 Task: Who was an important figure in the Transavanguardia movement?
Action: Mouse moved to (171, 160)
Screenshot: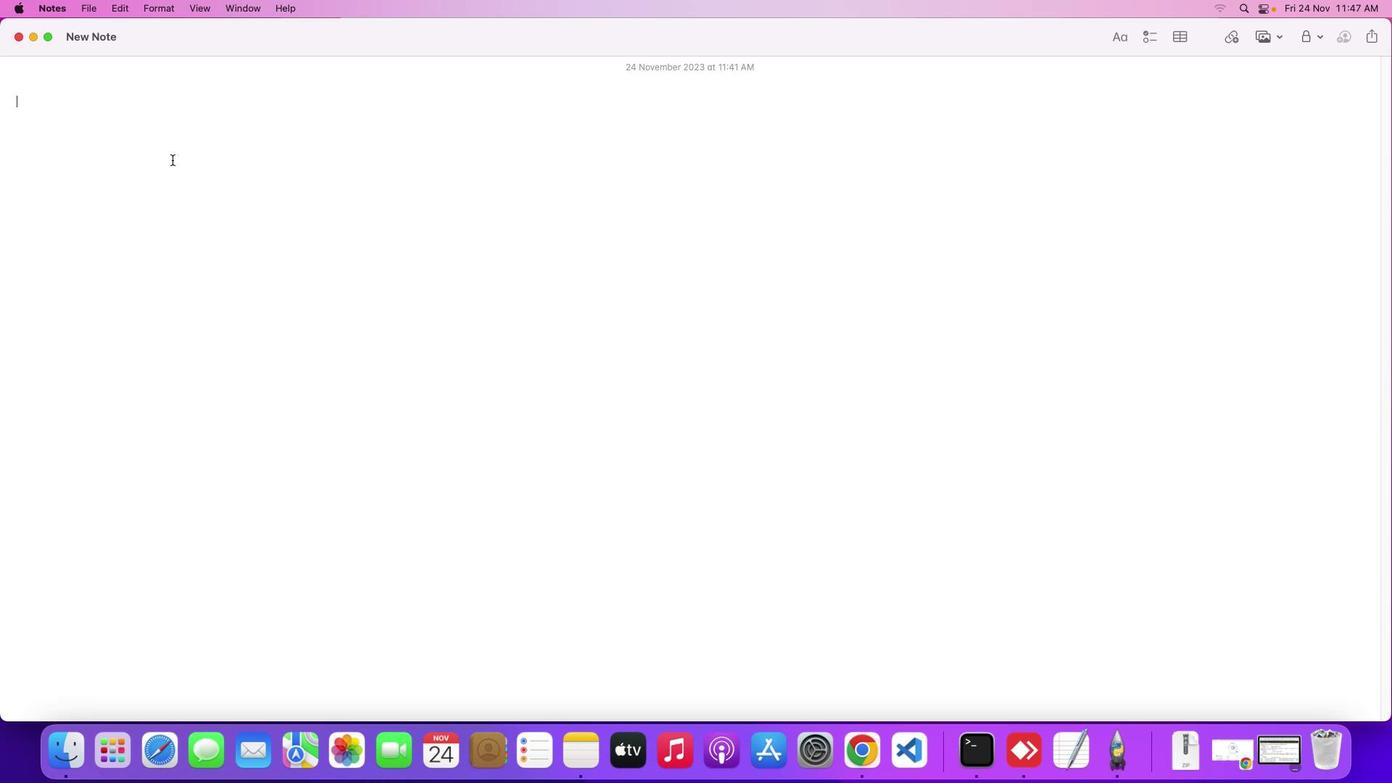
Action: Mouse pressed left at (171, 160)
Screenshot: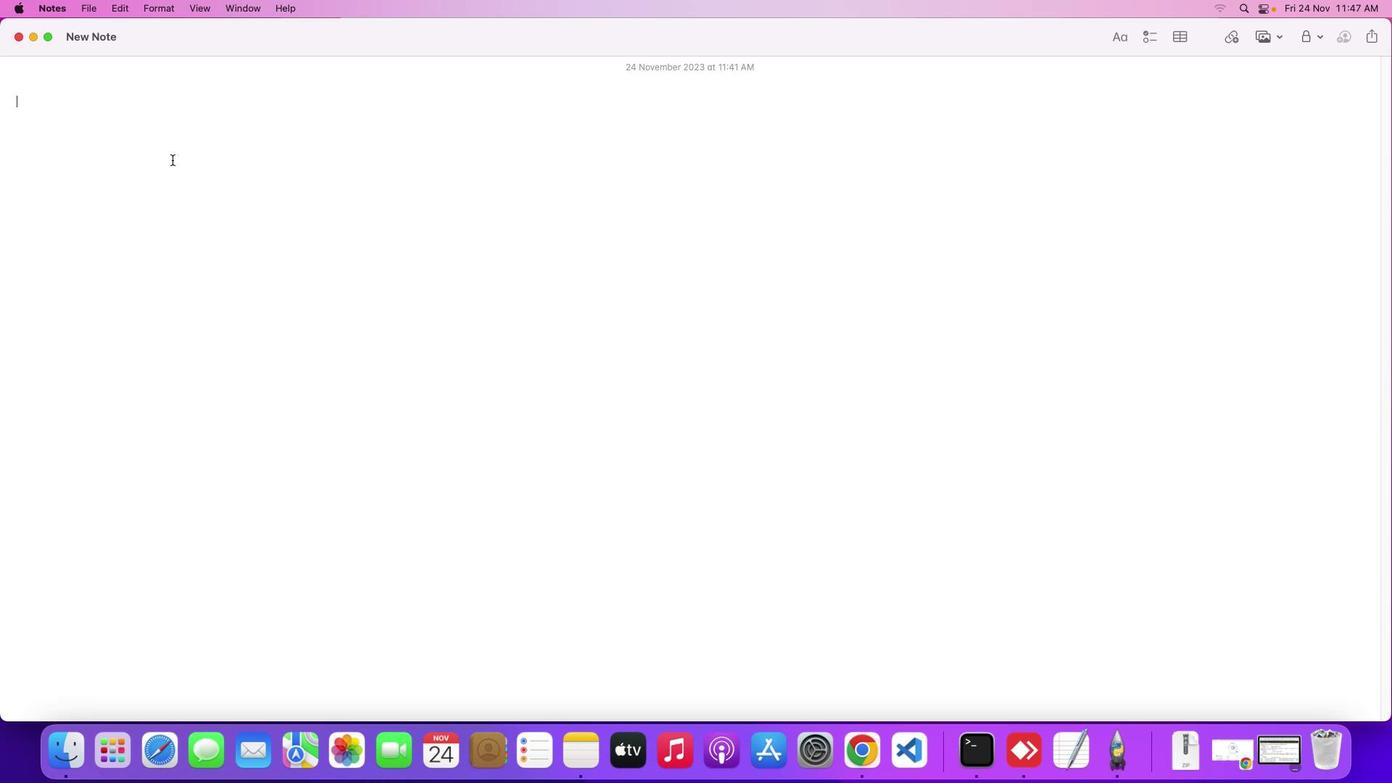 
Action: Mouse moved to (171, 160)
Screenshot: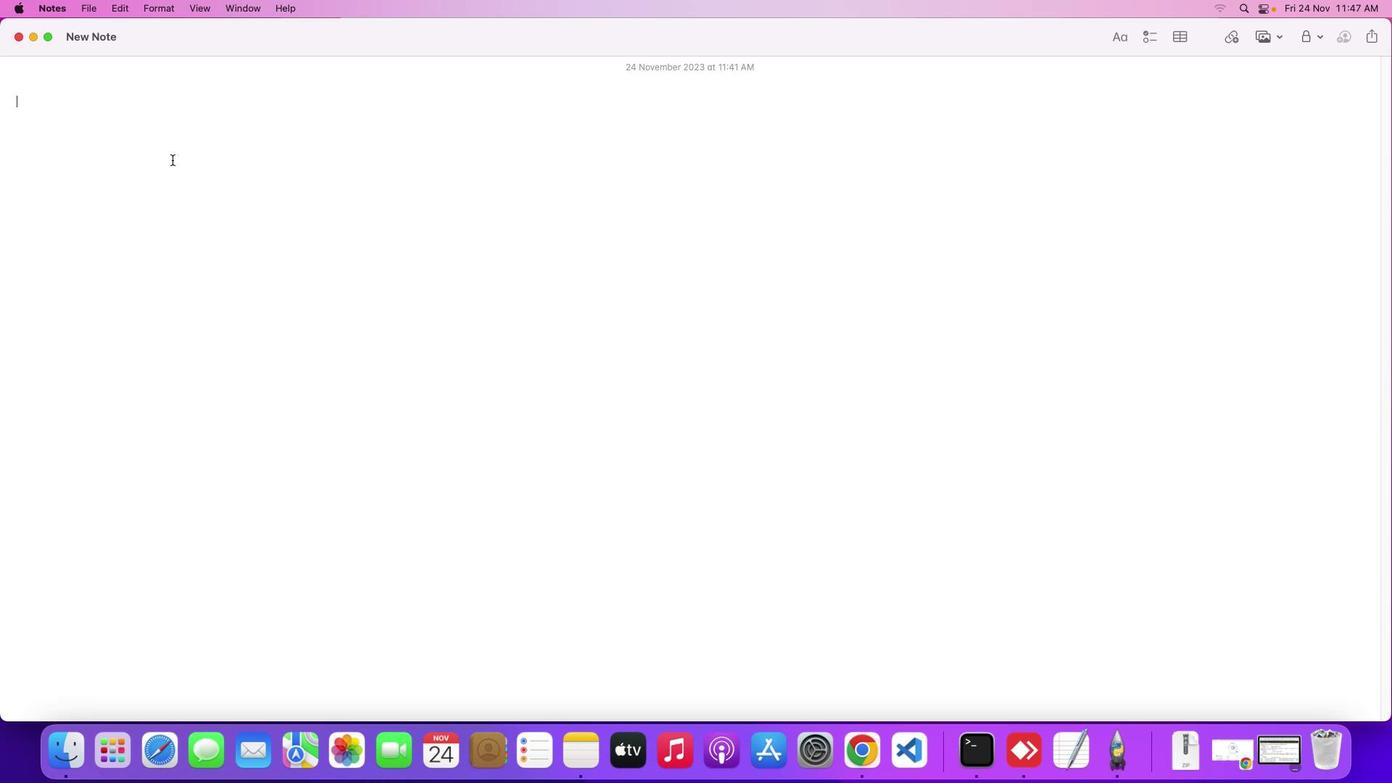 
Action: Key pressed Key.shift
Screenshot: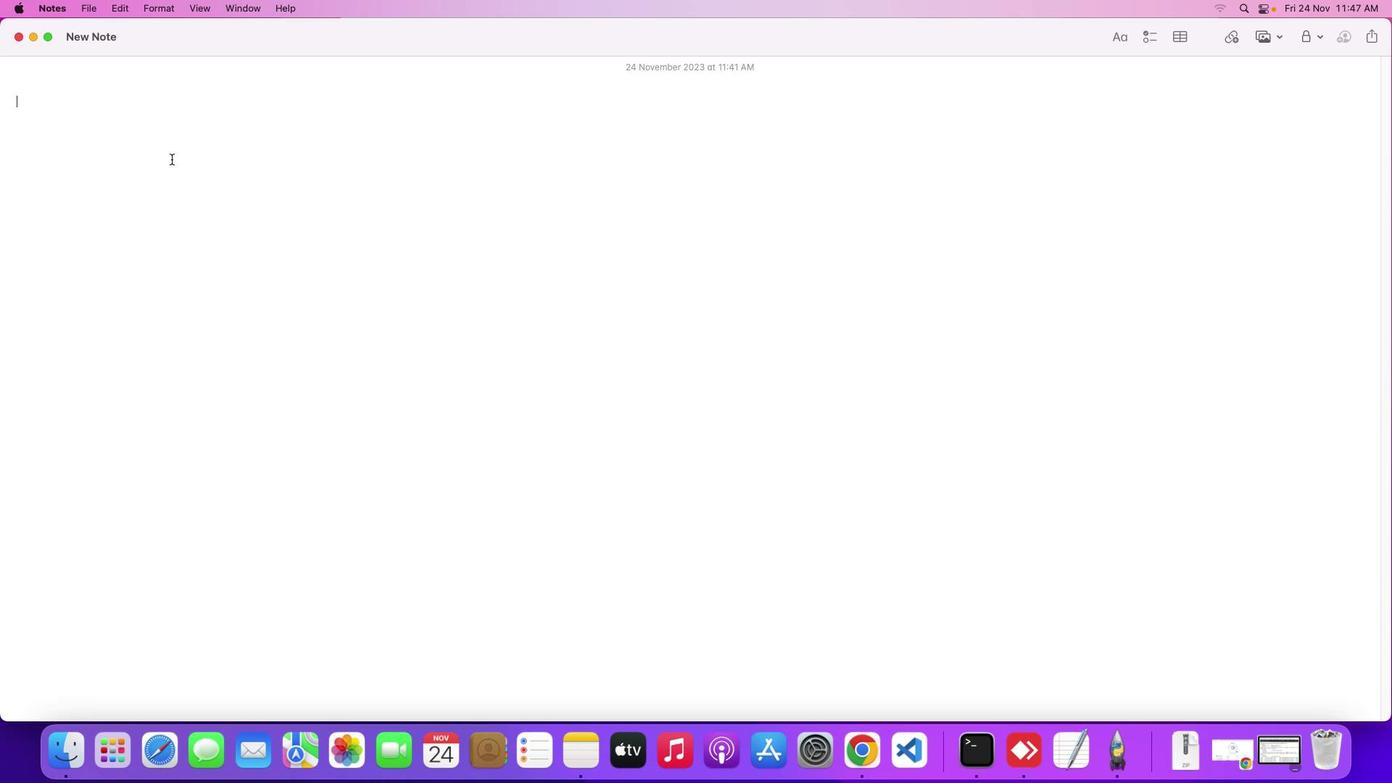 
Action: Mouse moved to (171, 159)
Screenshot: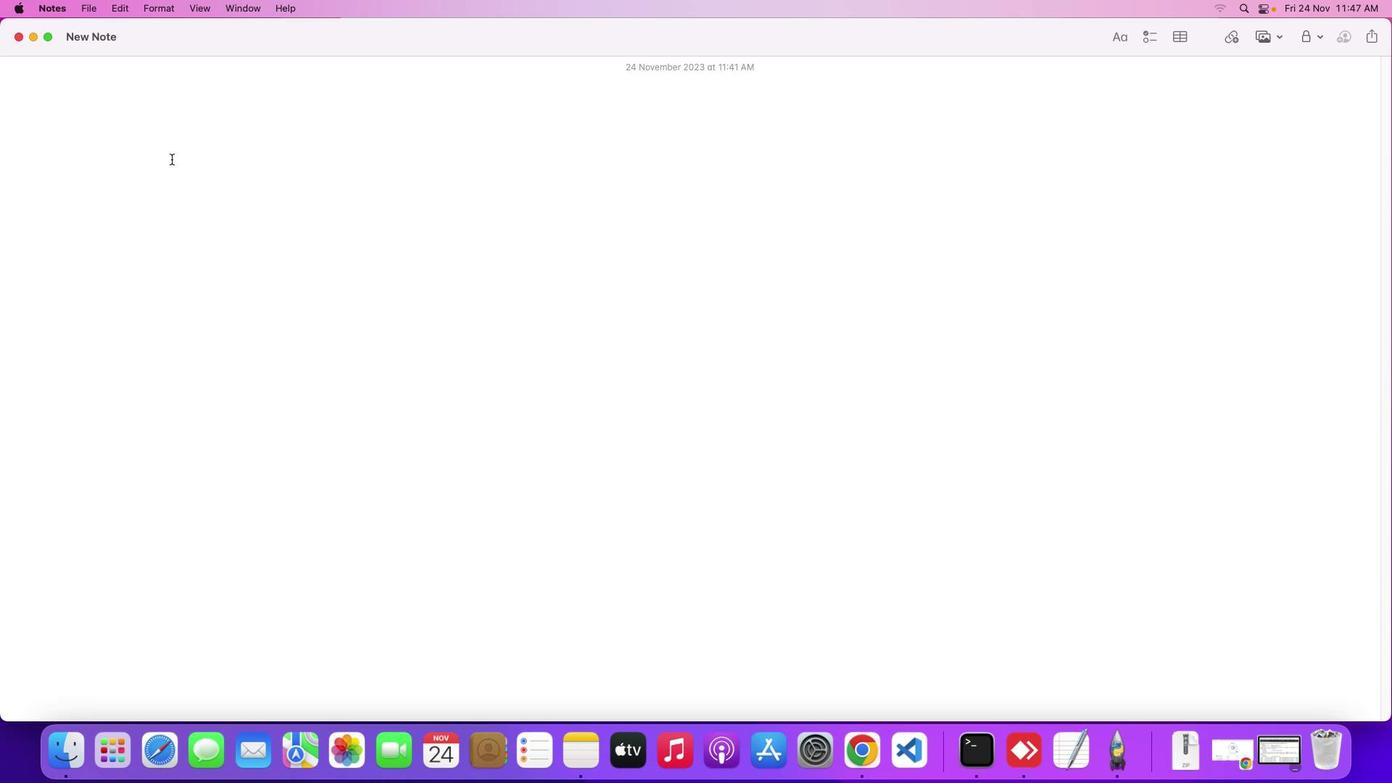 
Action: Key pressed 'W''h''o'Key.space'w''a''s'Key.space'a''n'Key.space'i''m''p''o''r''t''a''n''t'Key.space'f''i''g''u''r''e'Key.space'i''n'Key.space't''h''e'Key.spaceKey.shift'T''r''a''n''s''a''v''a''n''g''u''a''r''d''i''a'Key.space'm''o''v''e''m''e''n''t'Key.shift_r'?'Key.enter
Screenshot: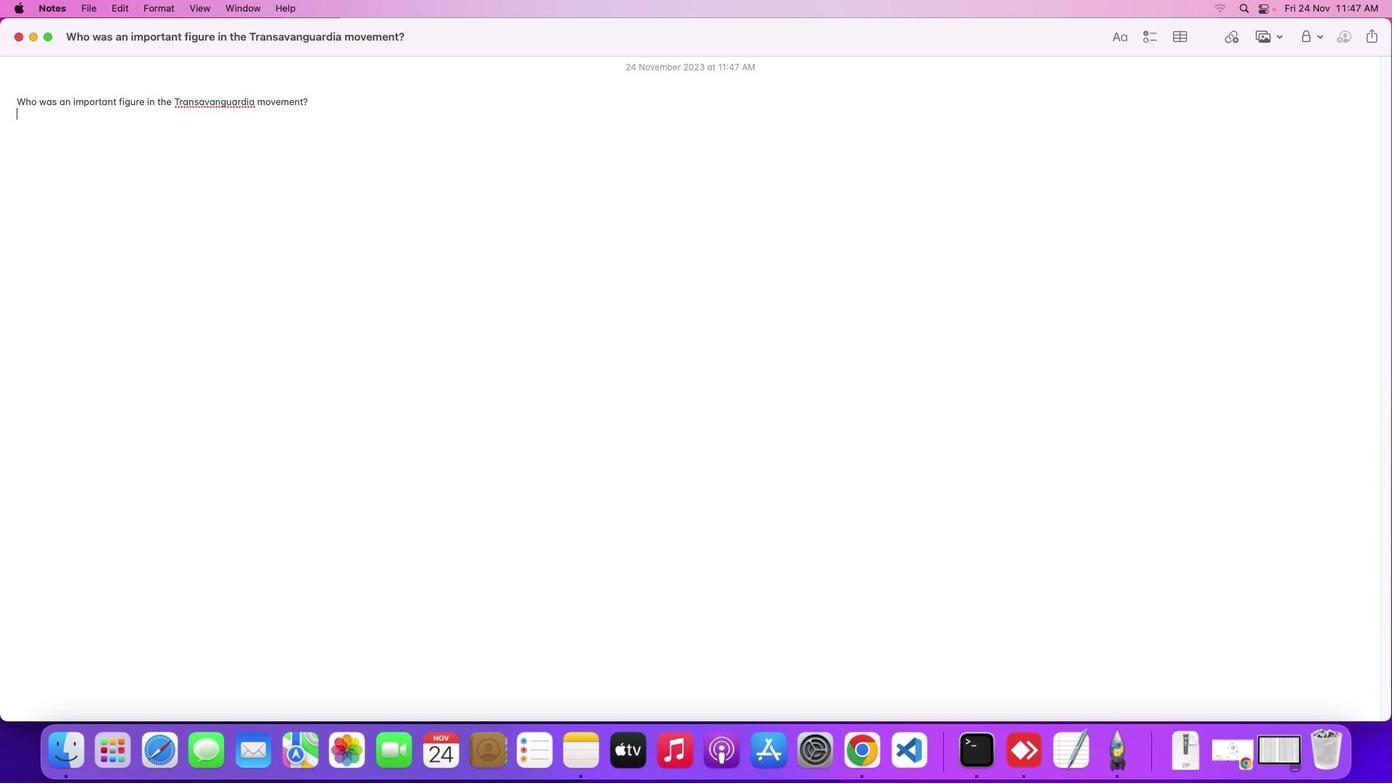 
Action: Mouse moved to (1230, 751)
Screenshot: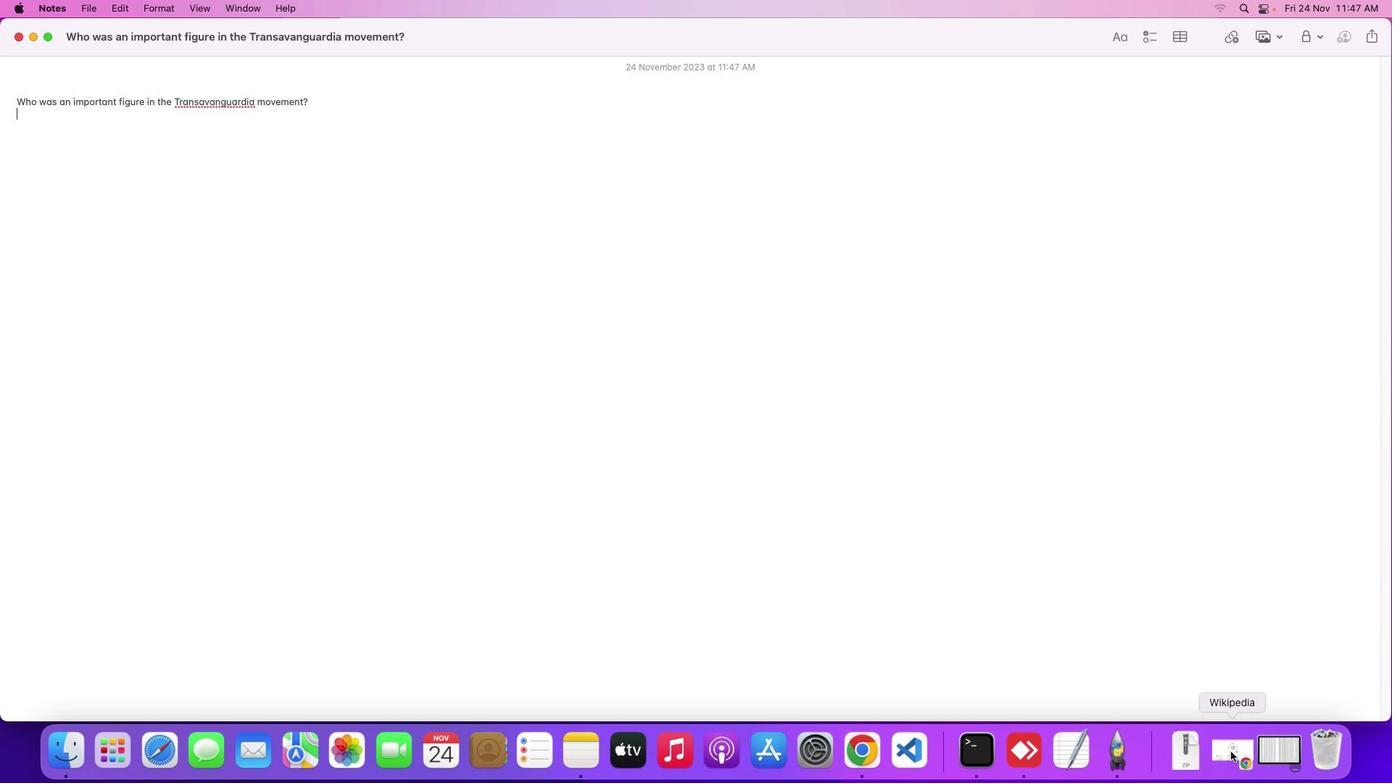 
Action: Mouse pressed left at (1230, 751)
Screenshot: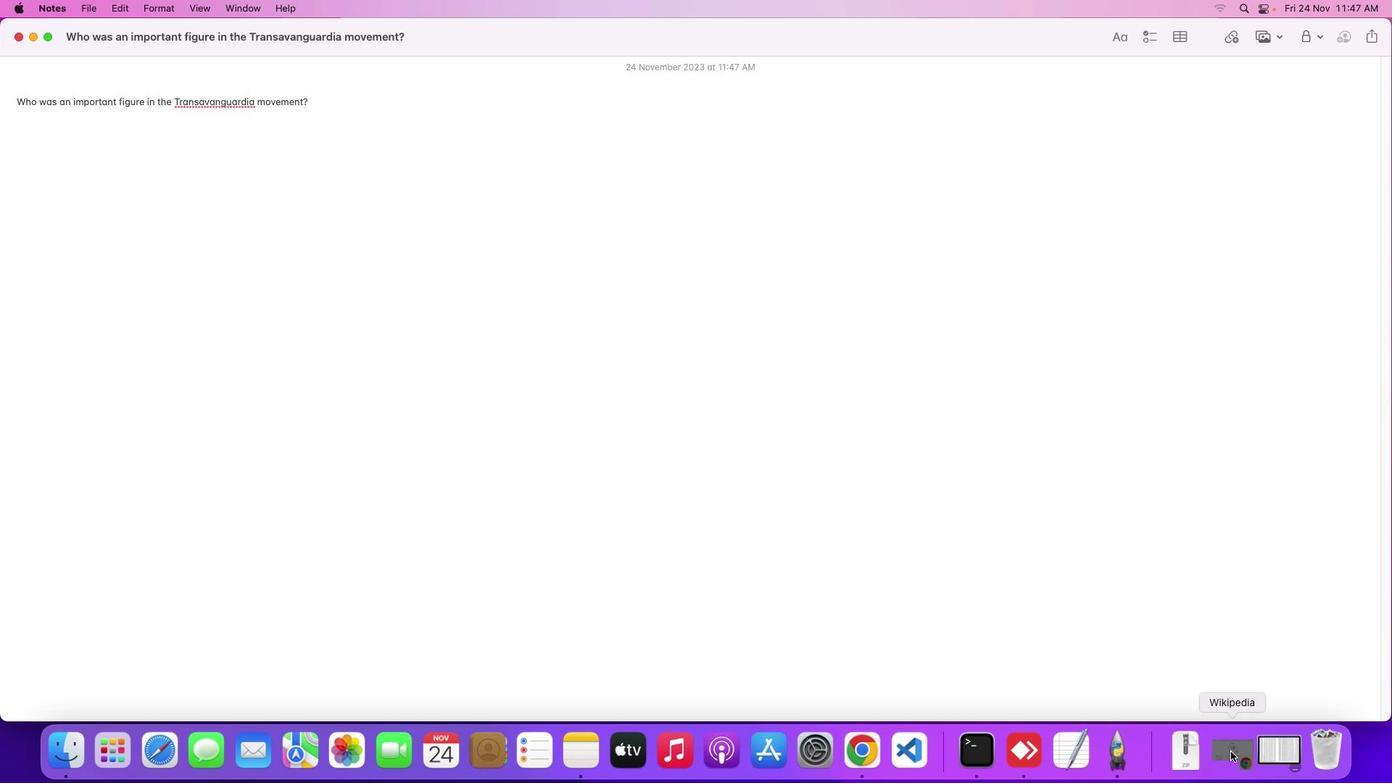 
Action: Mouse moved to (555, 437)
Screenshot: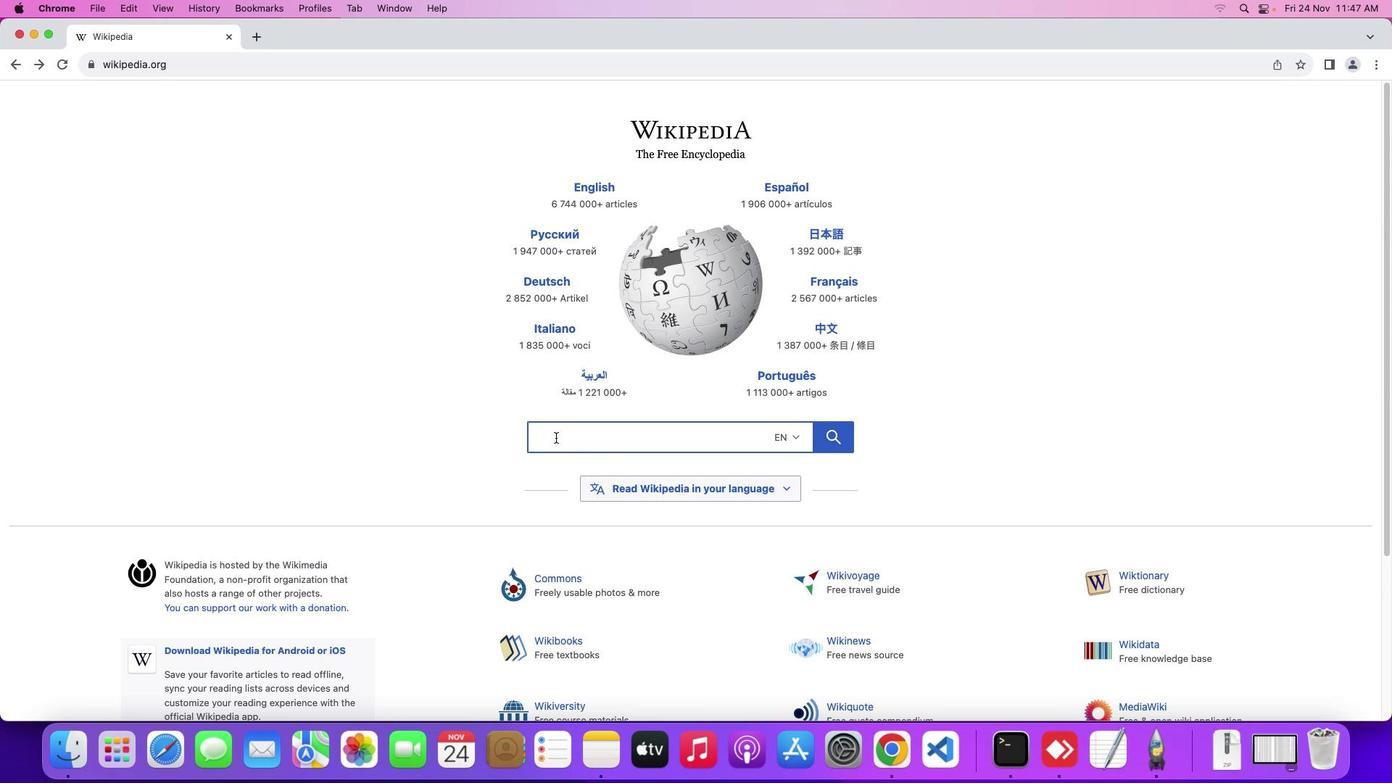 
Action: Mouse pressed left at (555, 437)
Screenshot: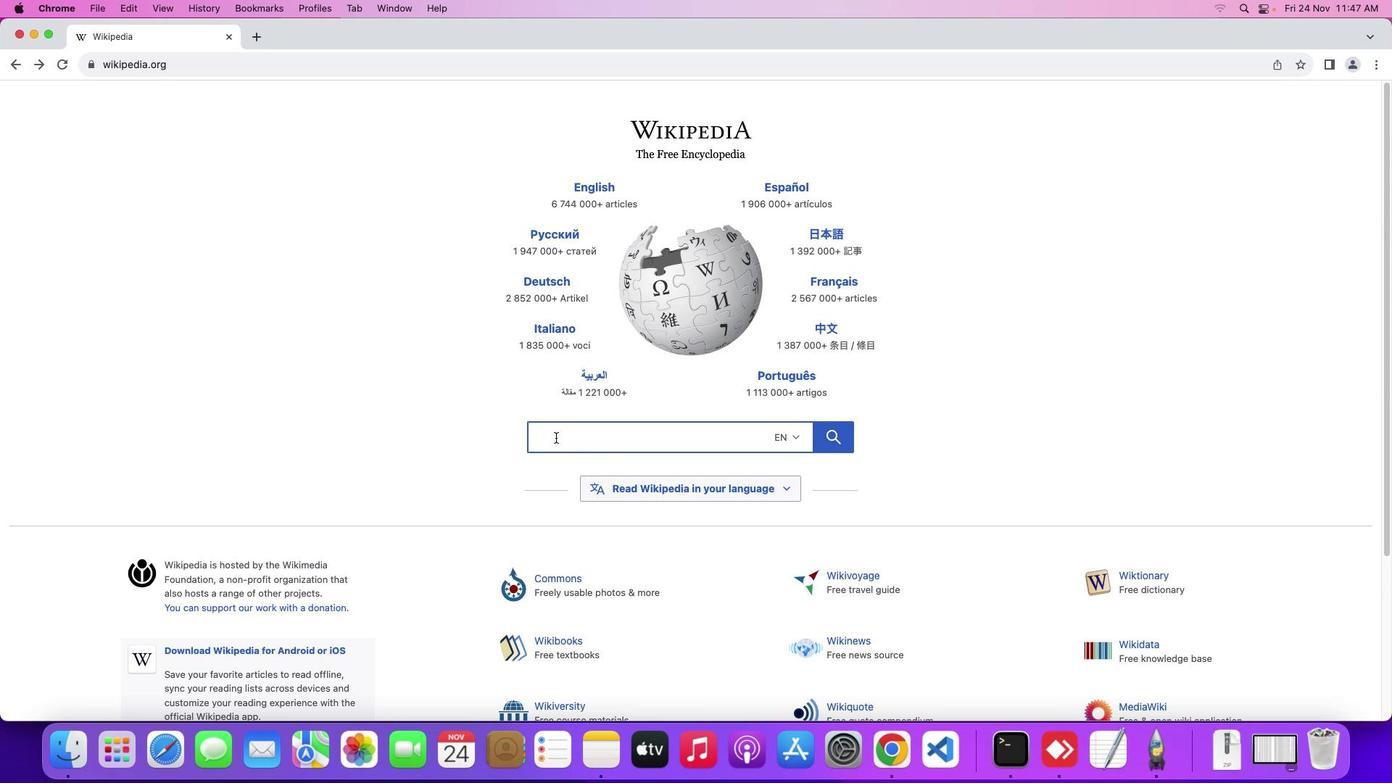 
Action: Mouse moved to (556, 437)
Screenshot: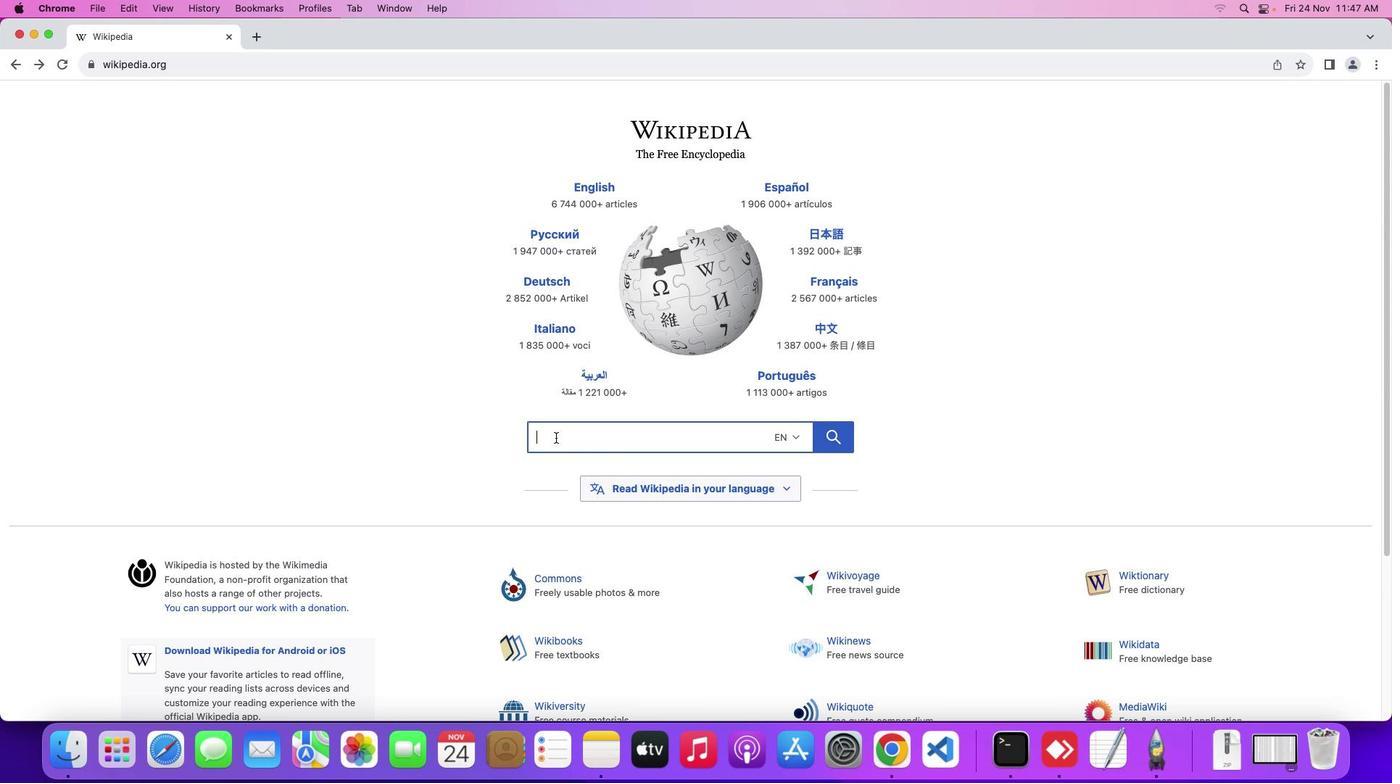 
Action: Key pressed Key.shift'T''r''a''n''s''a''v''a''n''g''u''a''r''d''i''a'Key.enterKey.enter
Screenshot: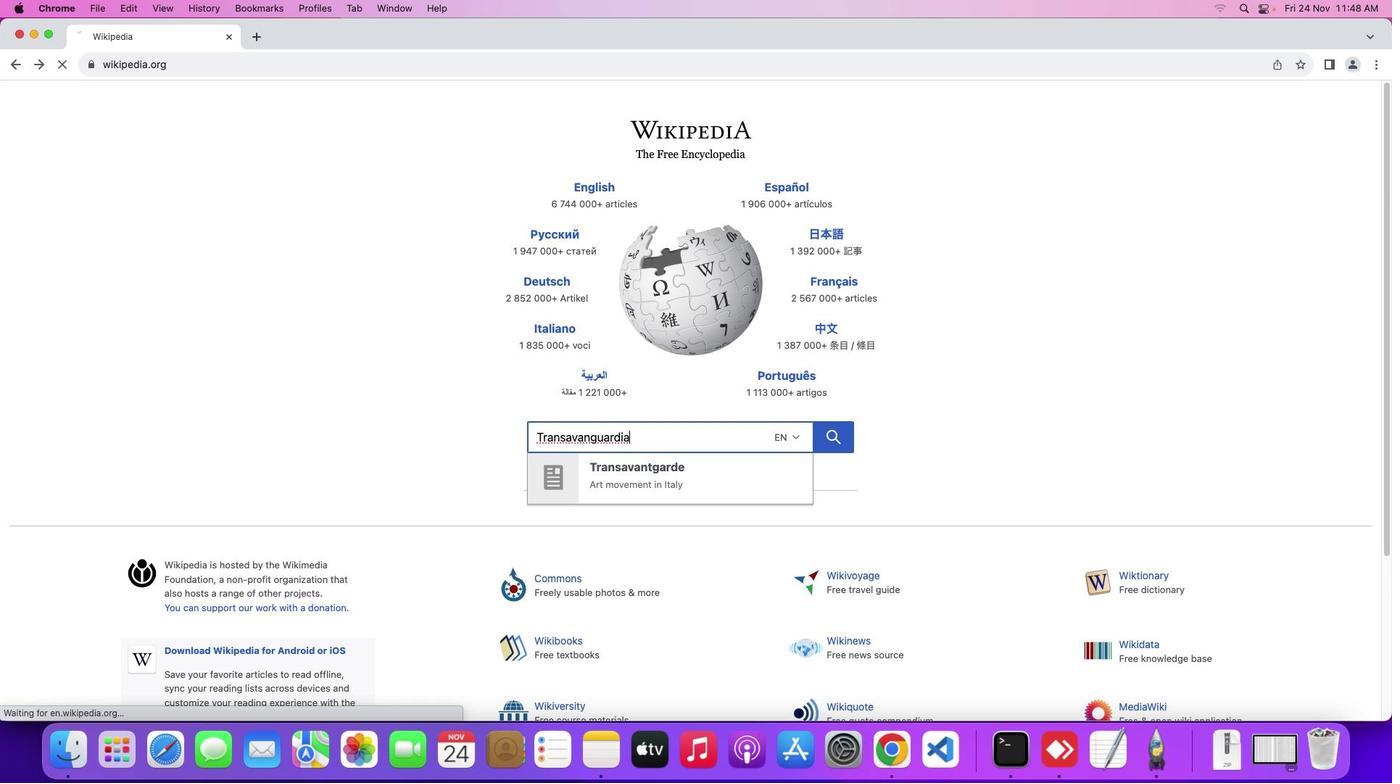 
Action: Mouse moved to (654, 470)
Screenshot: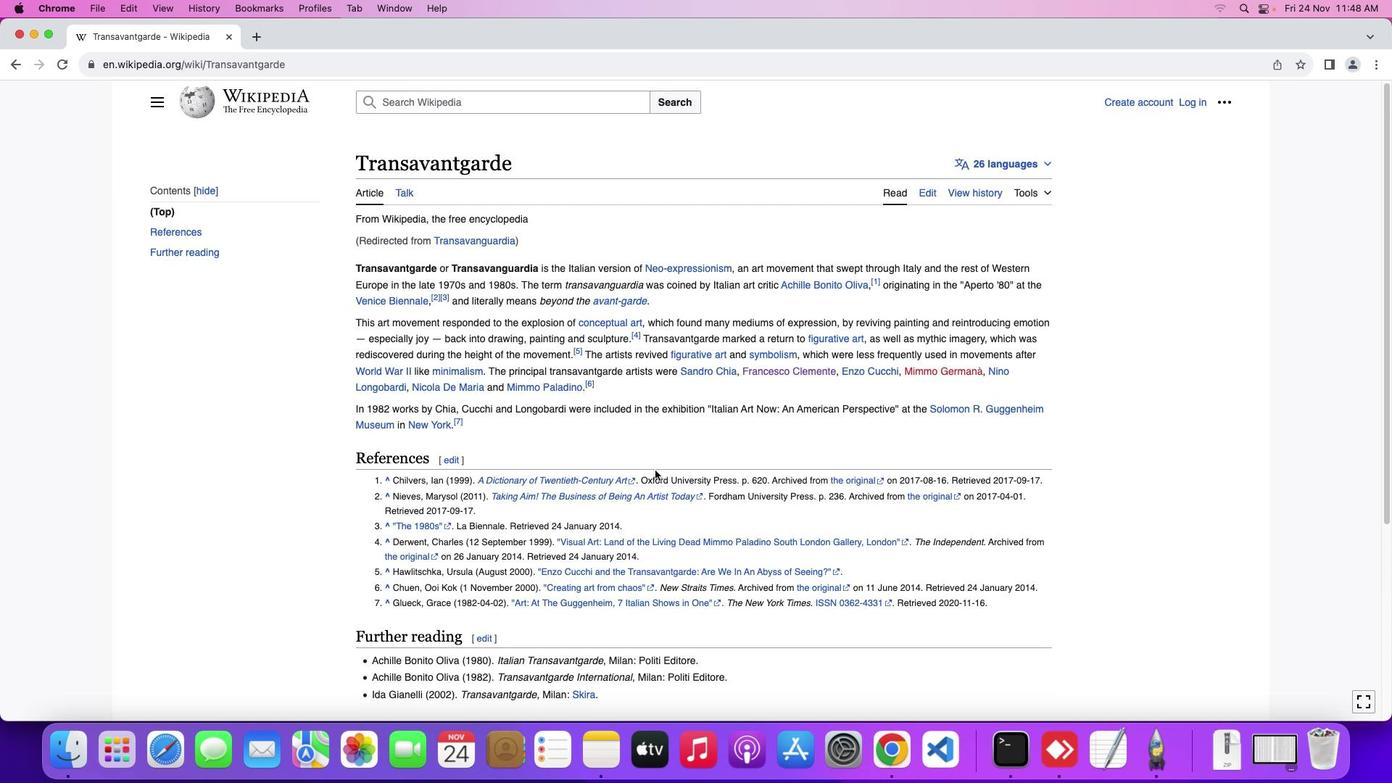 
Action: Mouse scrolled (654, 470) with delta (0, 0)
Screenshot: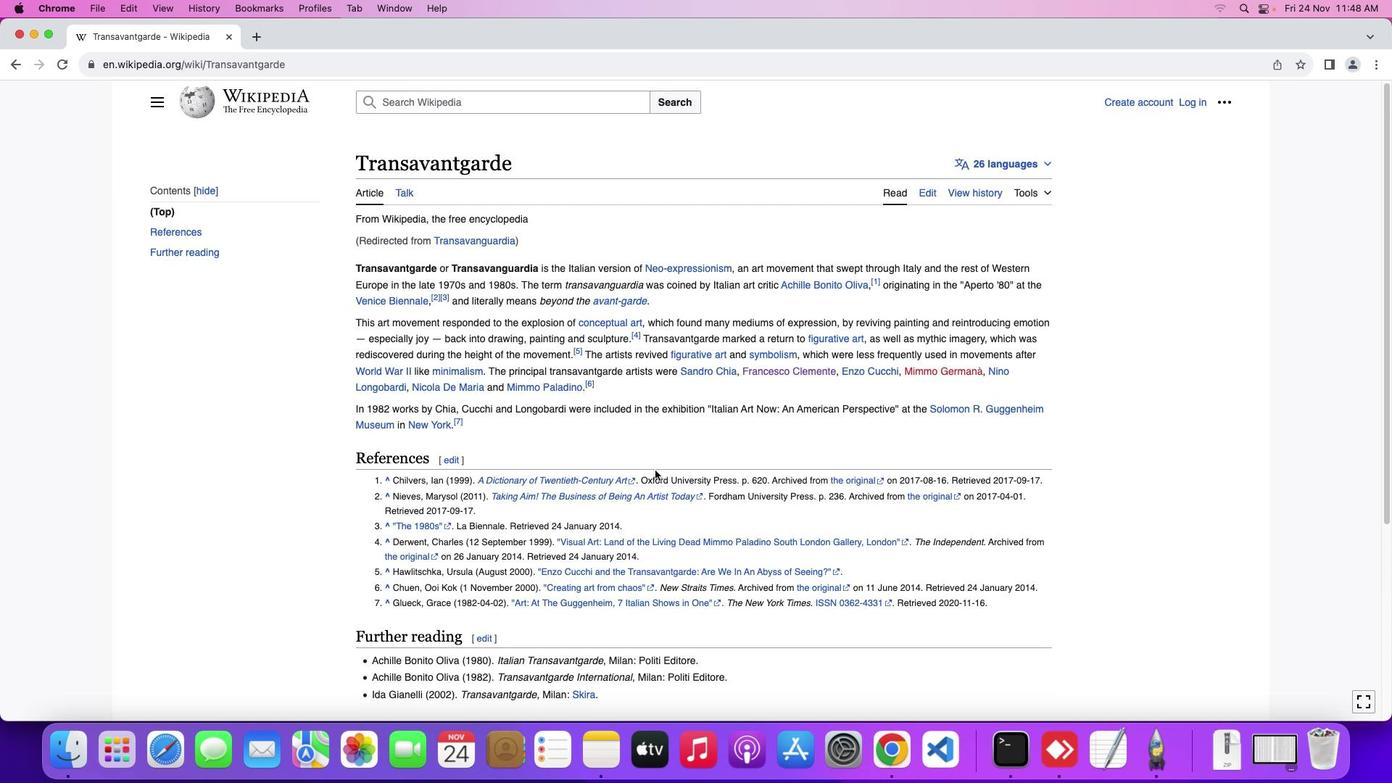 
Action: Mouse moved to (654, 469)
Screenshot: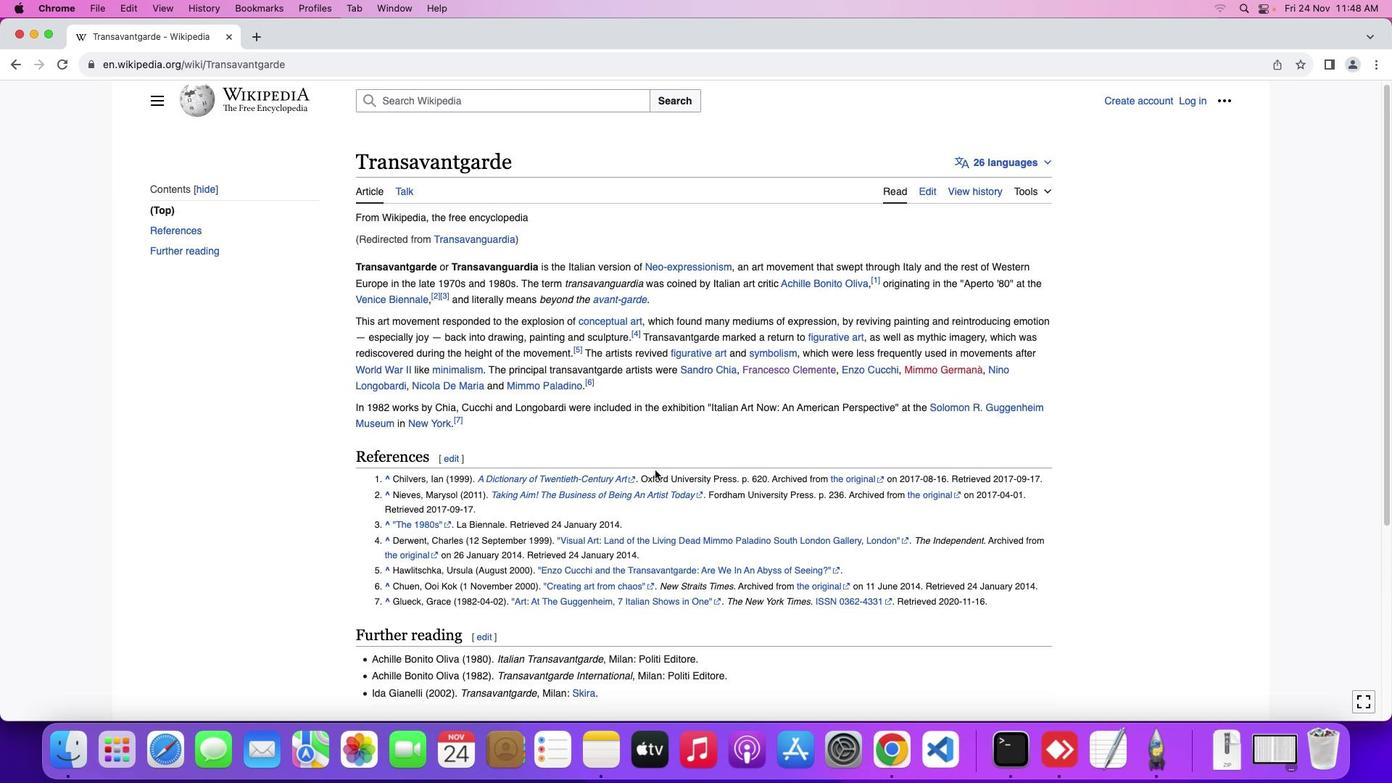 
Action: Mouse scrolled (654, 469) with delta (0, 0)
Screenshot: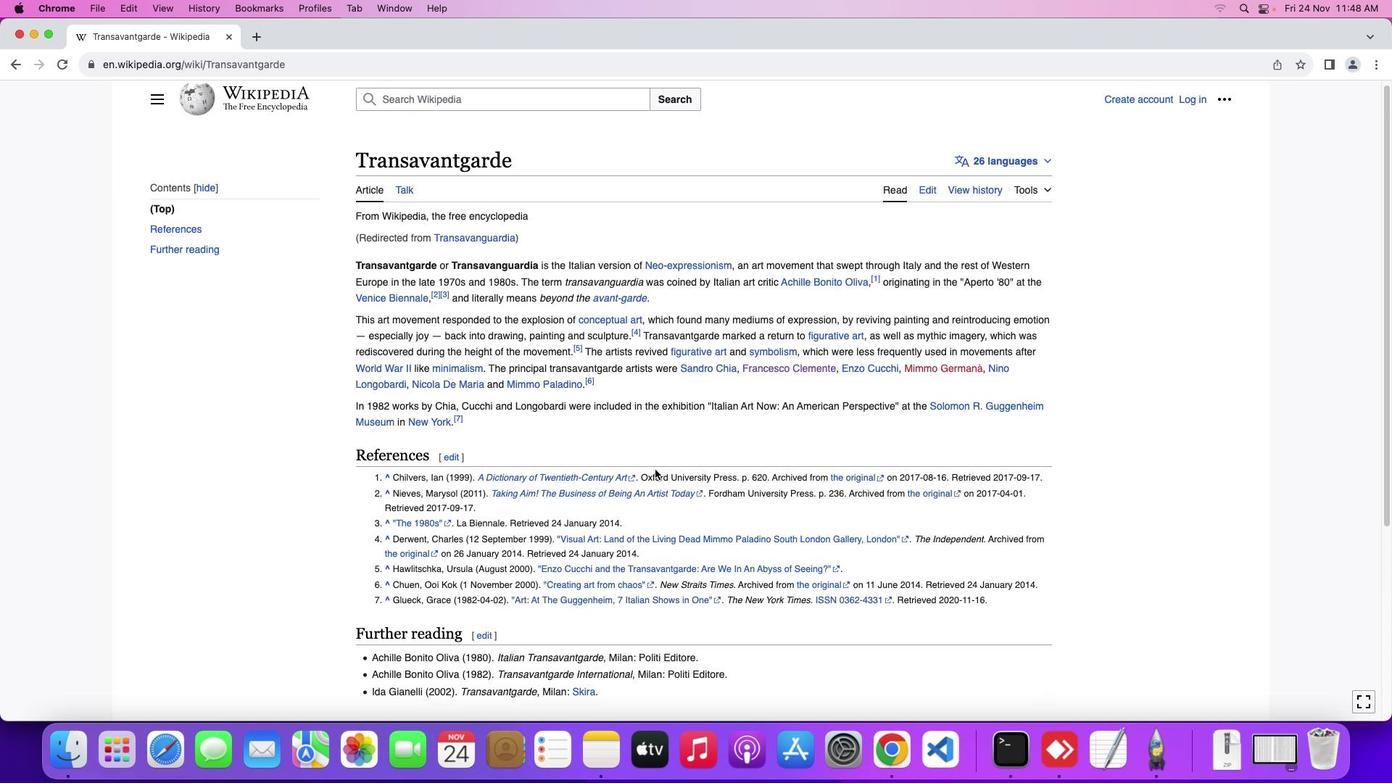 
Action: Mouse moved to (654, 469)
Screenshot: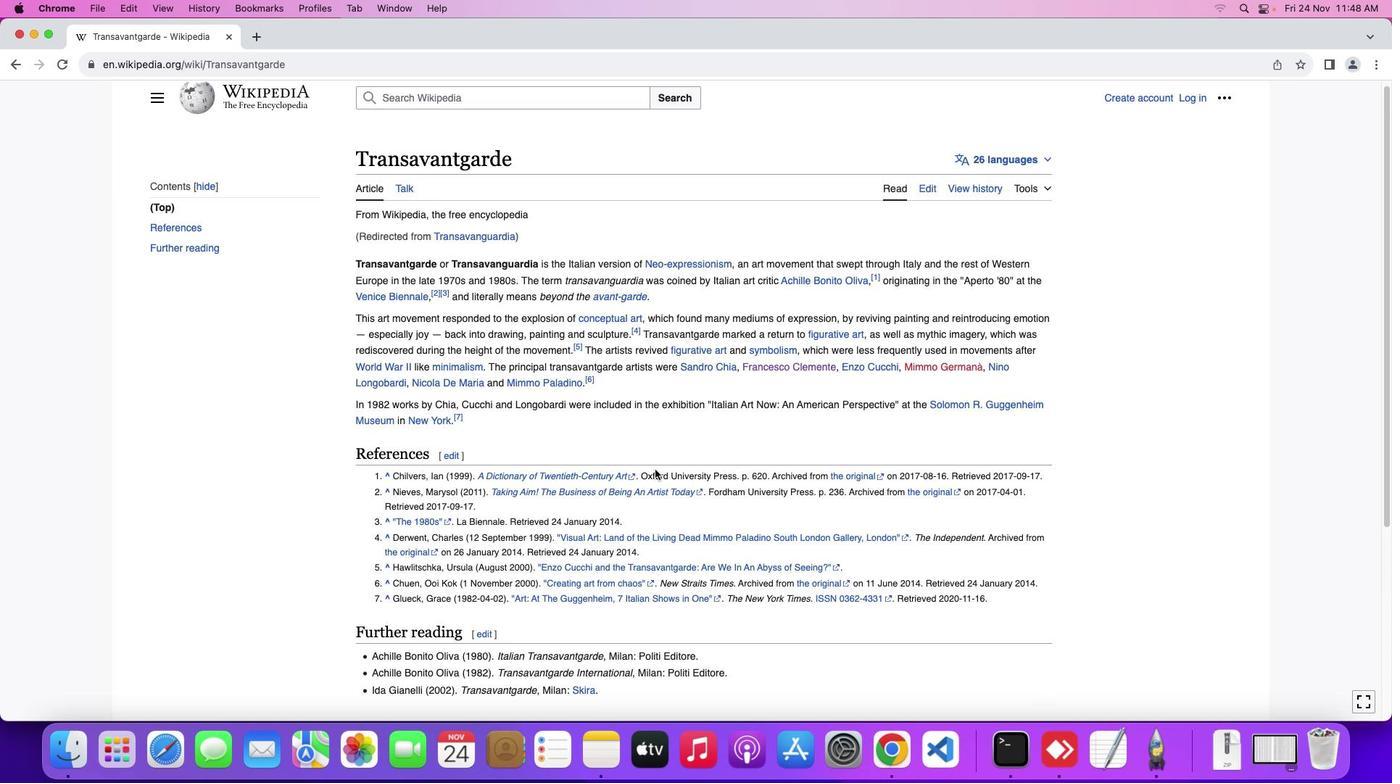 
Action: Mouse scrolled (654, 469) with delta (0, 0)
Screenshot: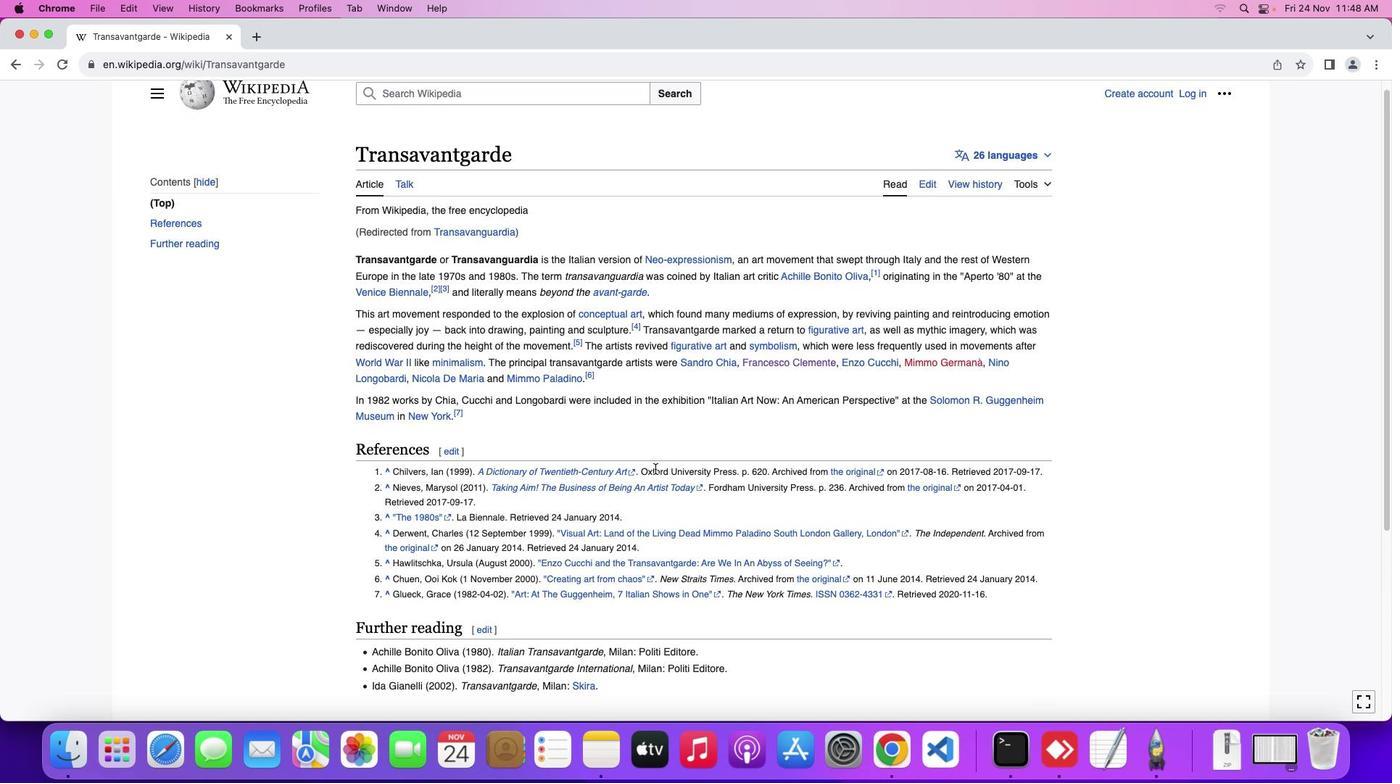 
Action: Mouse moved to (654, 469)
Screenshot: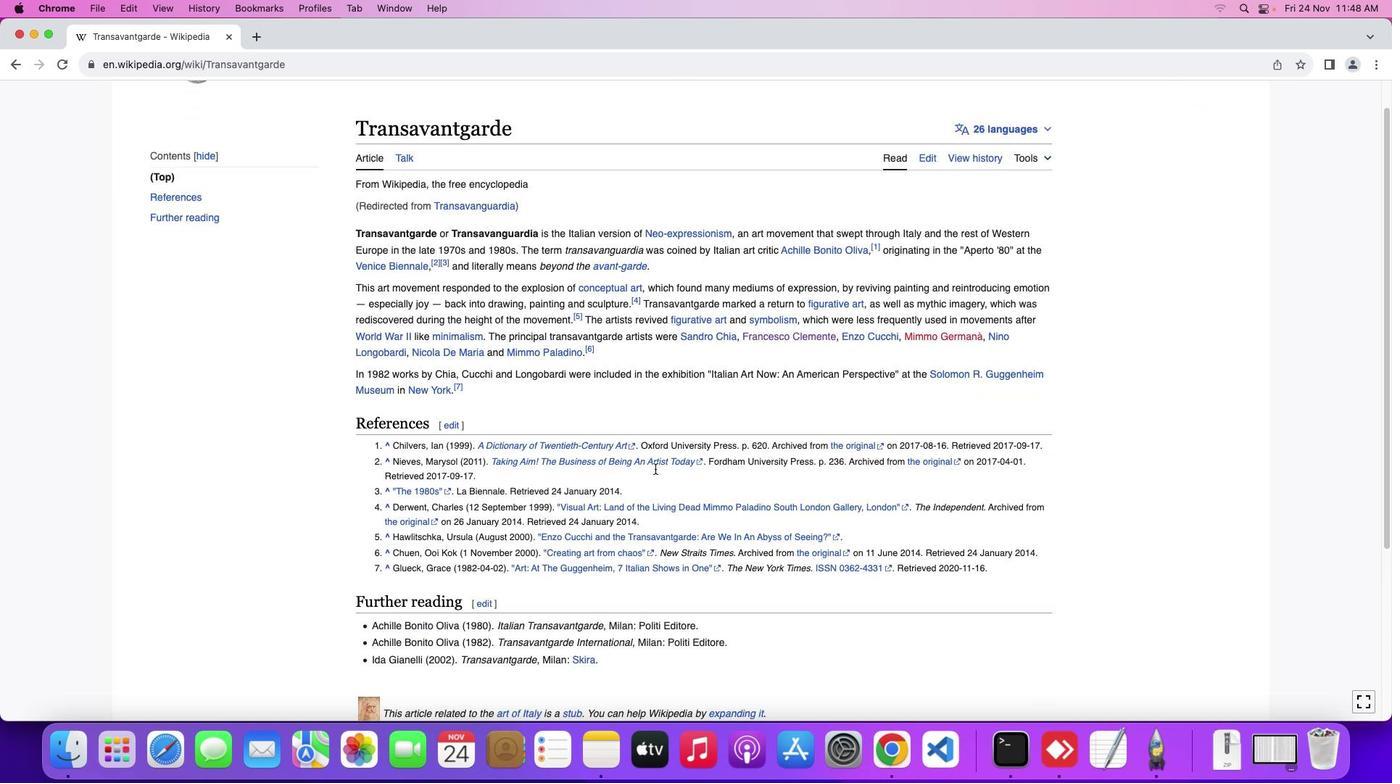 
Action: Mouse scrolled (654, 469) with delta (0, 0)
Screenshot: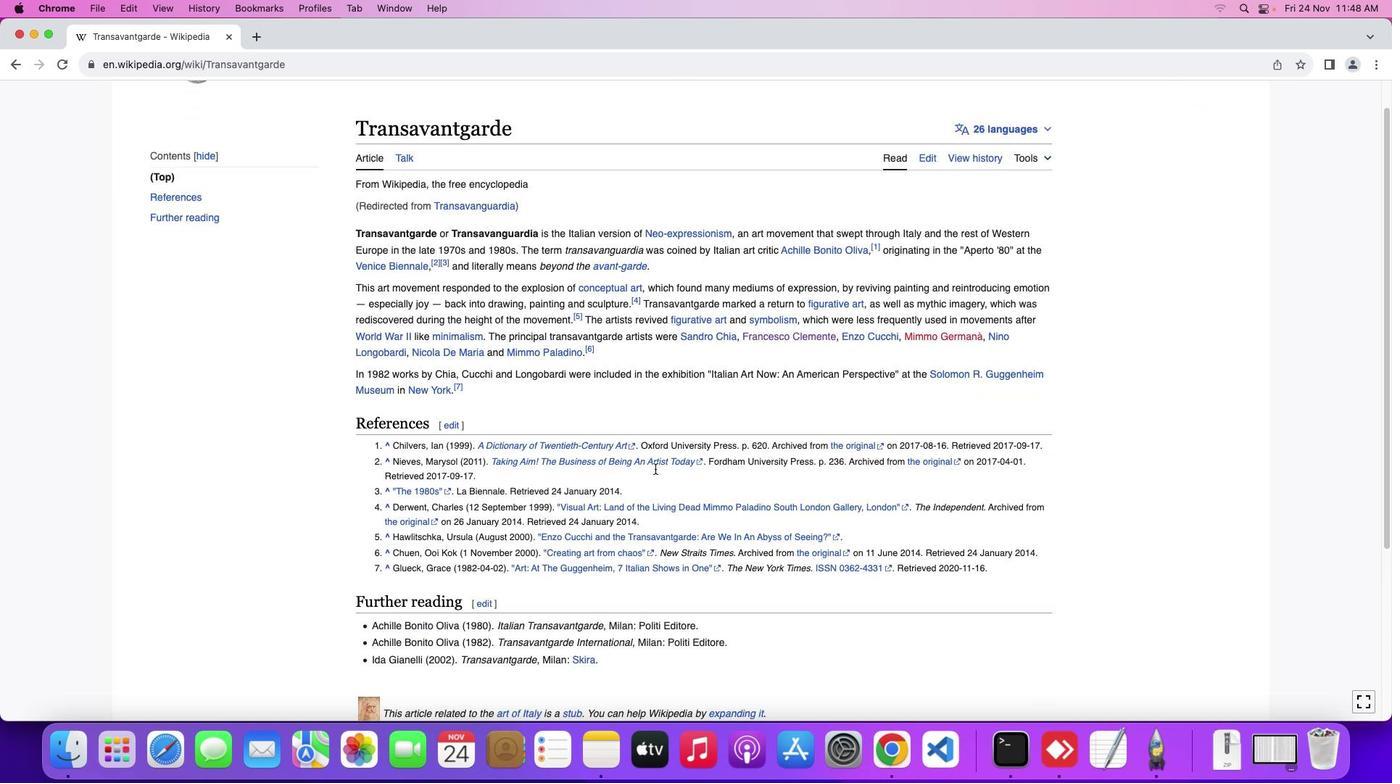 
Action: Mouse moved to (655, 469)
Screenshot: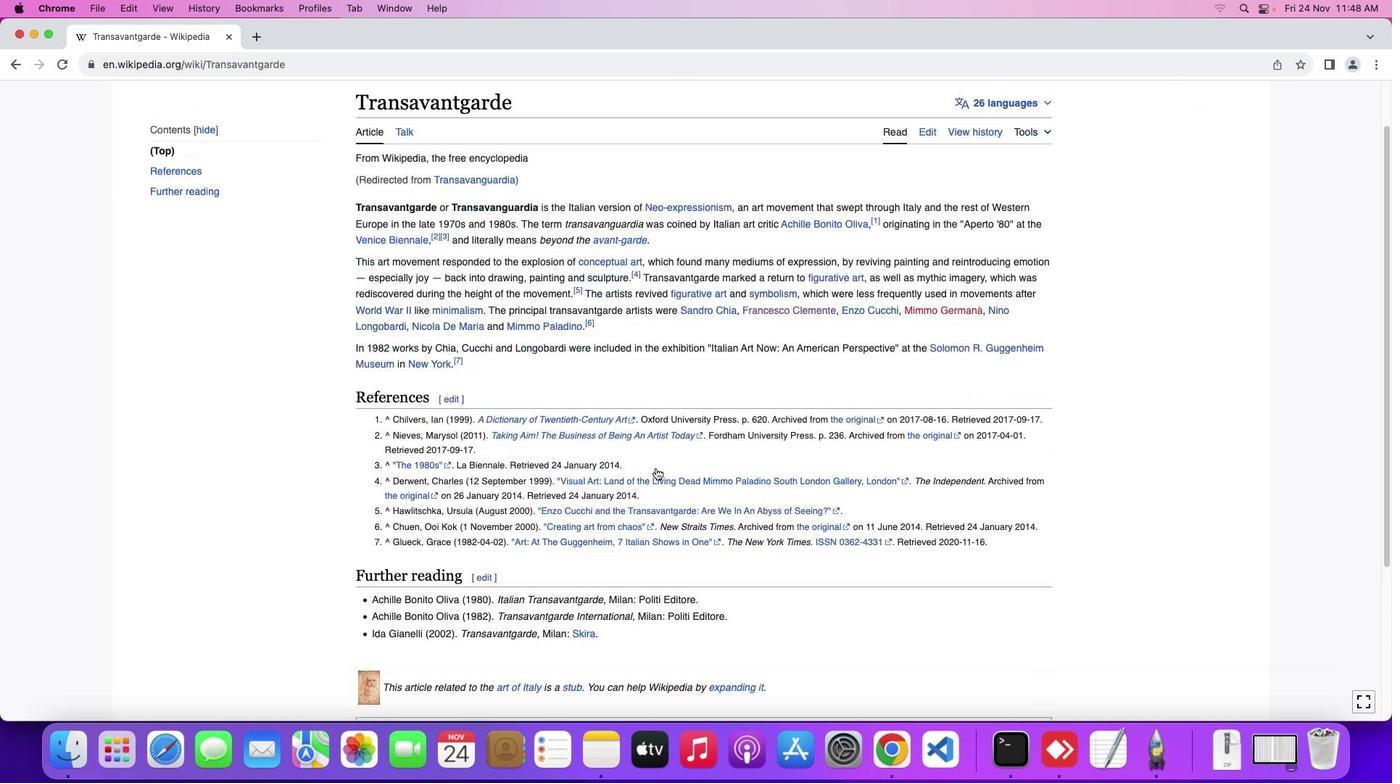 
Action: Mouse scrolled (655, 469) with delta (0, -1)
Screenshot: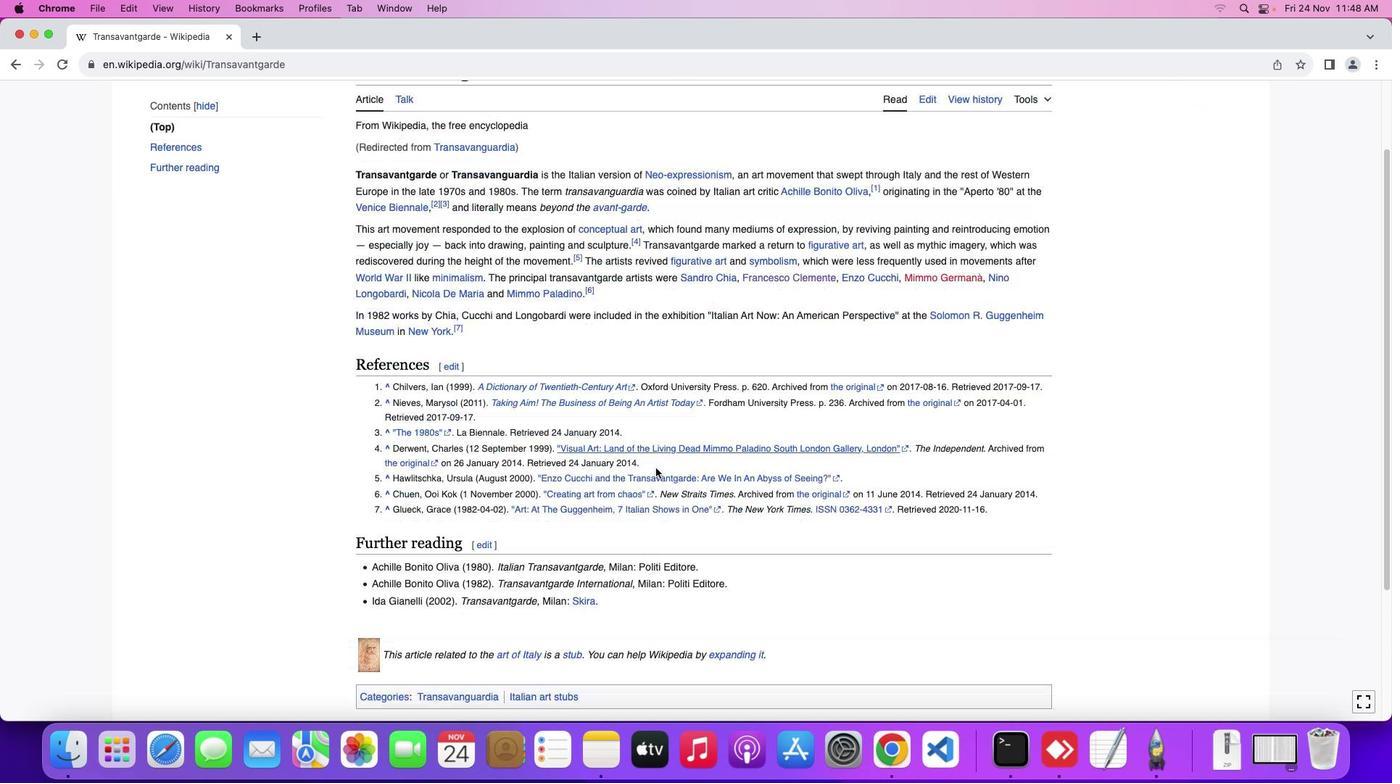 
Action: Mouse moved to (675, 485)
Screenshot: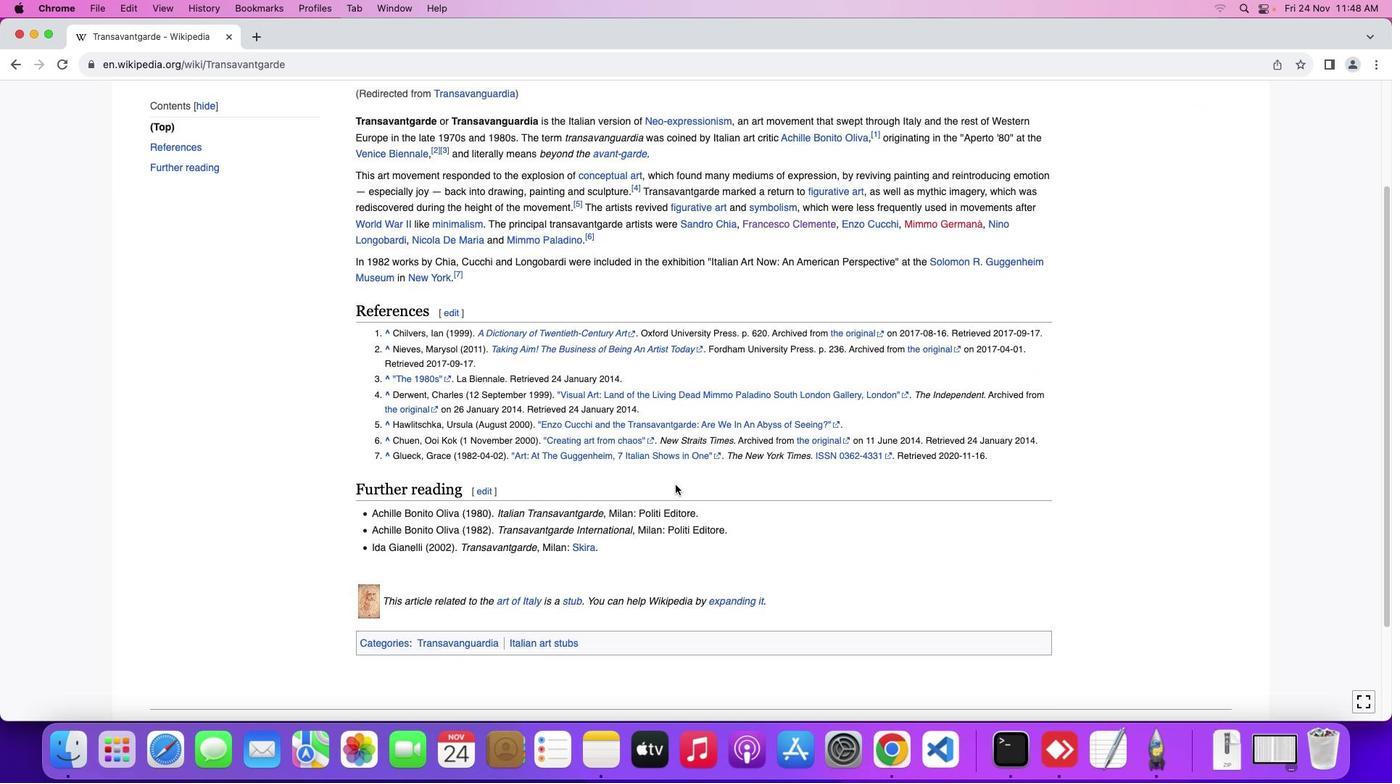 
Action: Mouse scrolled (675, 485) with delta (0, 0)
Screenshot: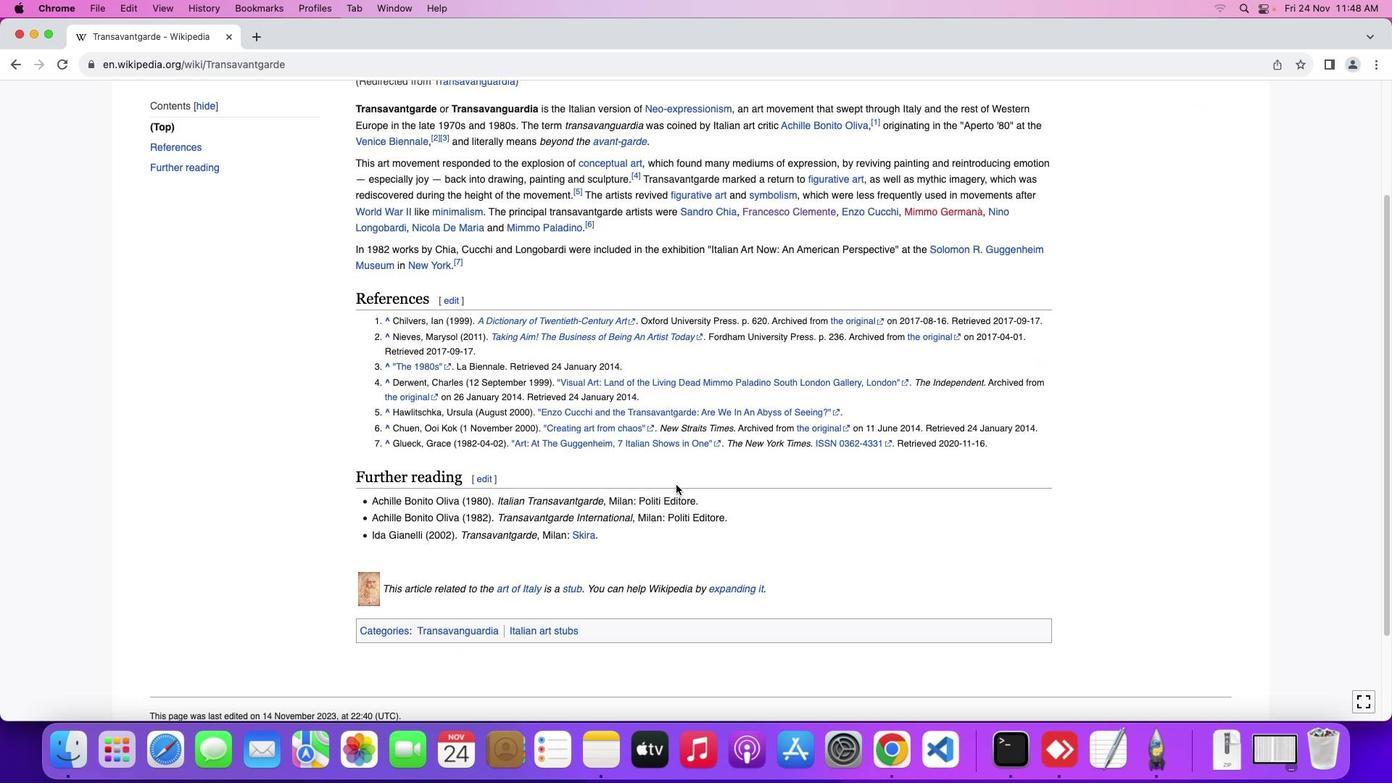 
Action: Mouse moved to (675, 485)
Screenshot: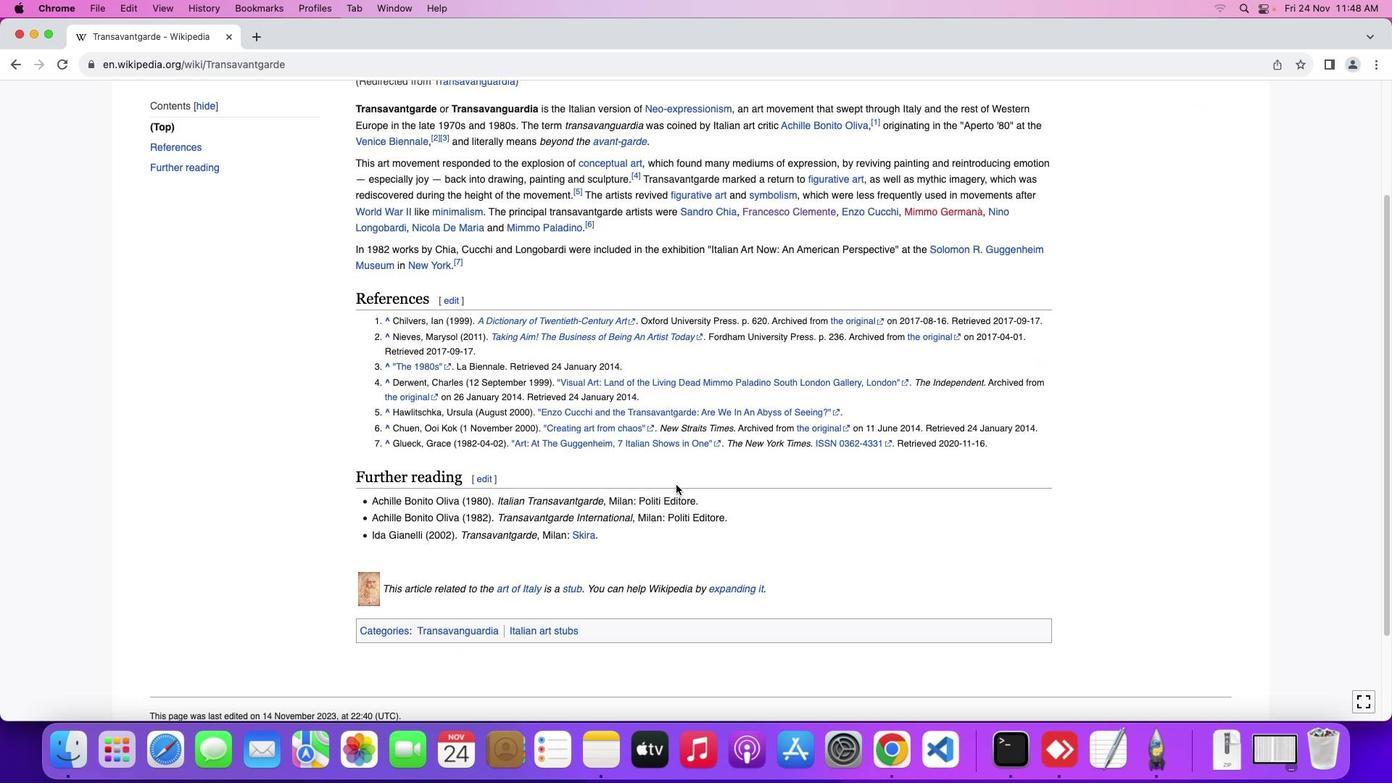 
Action: Mouse scrolled (675, 485) with delta (0, 0)
Screenshot: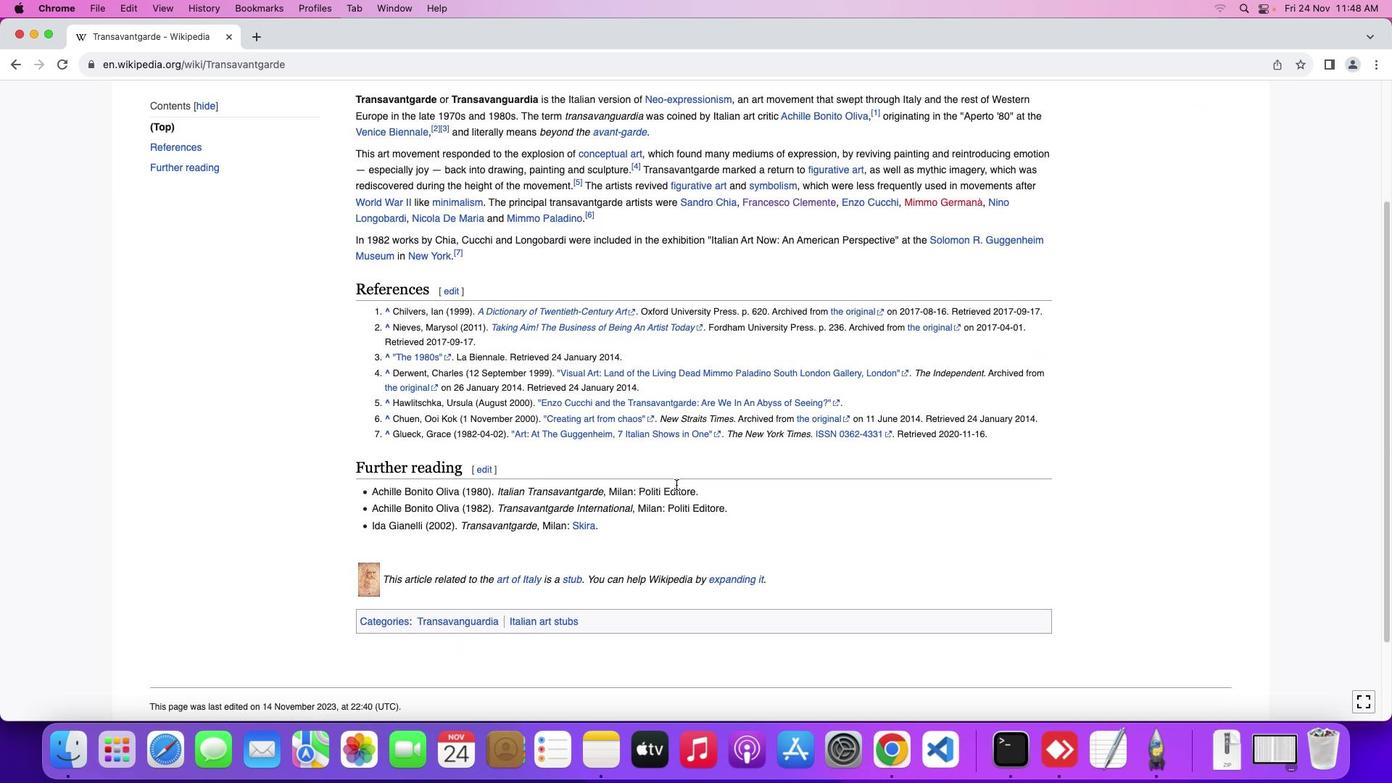 
Action: Mouse scrolled (675, 485) with delta (0, -1)
Screenshot: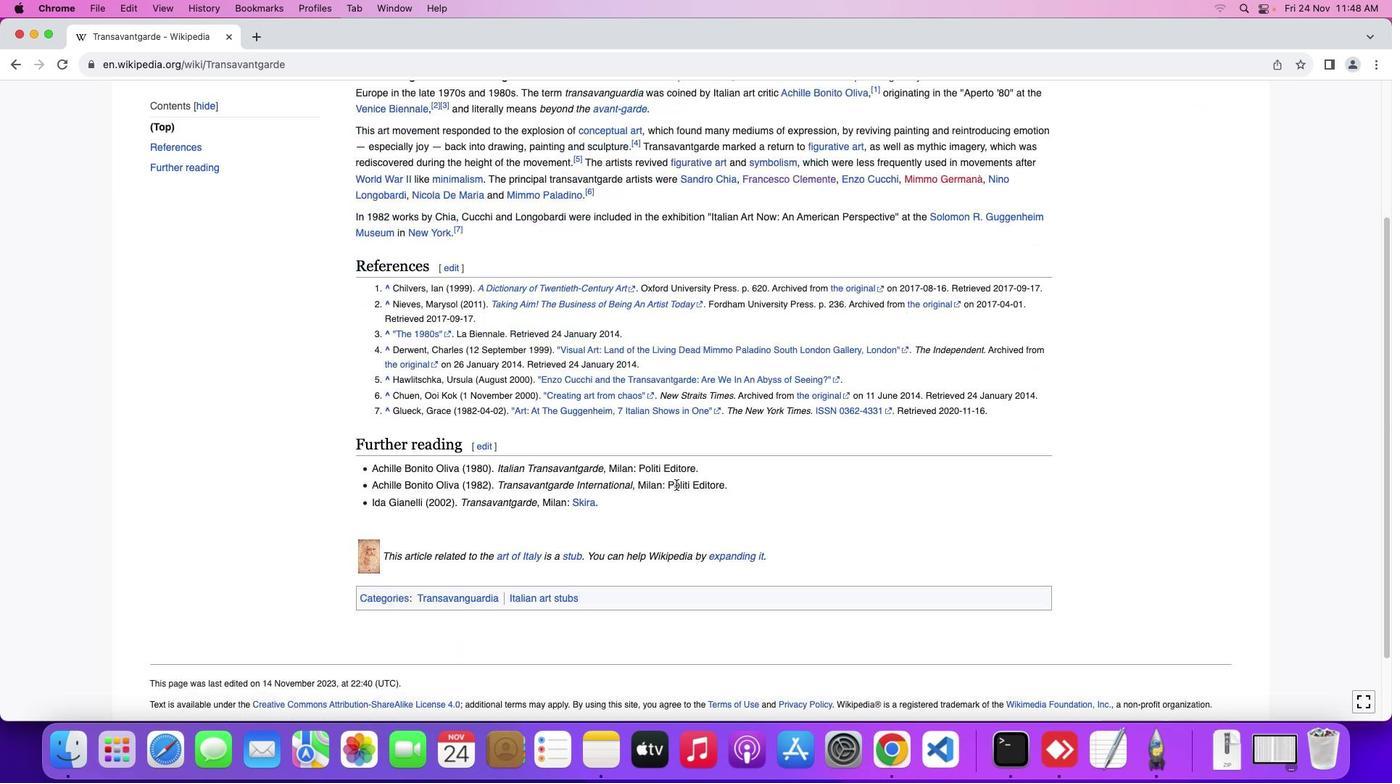 
Action: Mouse moved to (675, 485)
Screenshot: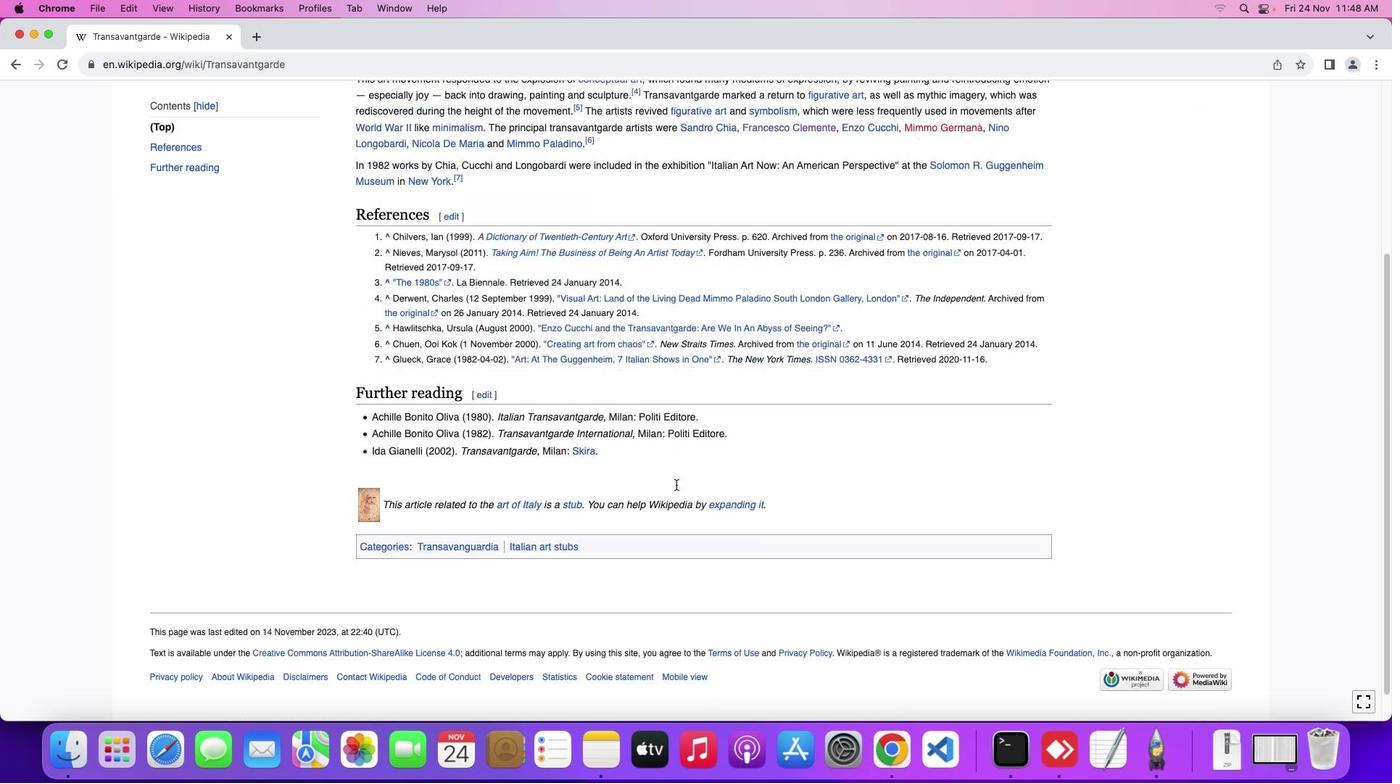 
Action: Mouse scrolled (675, 485) with delta (0, -2)
Screenshot: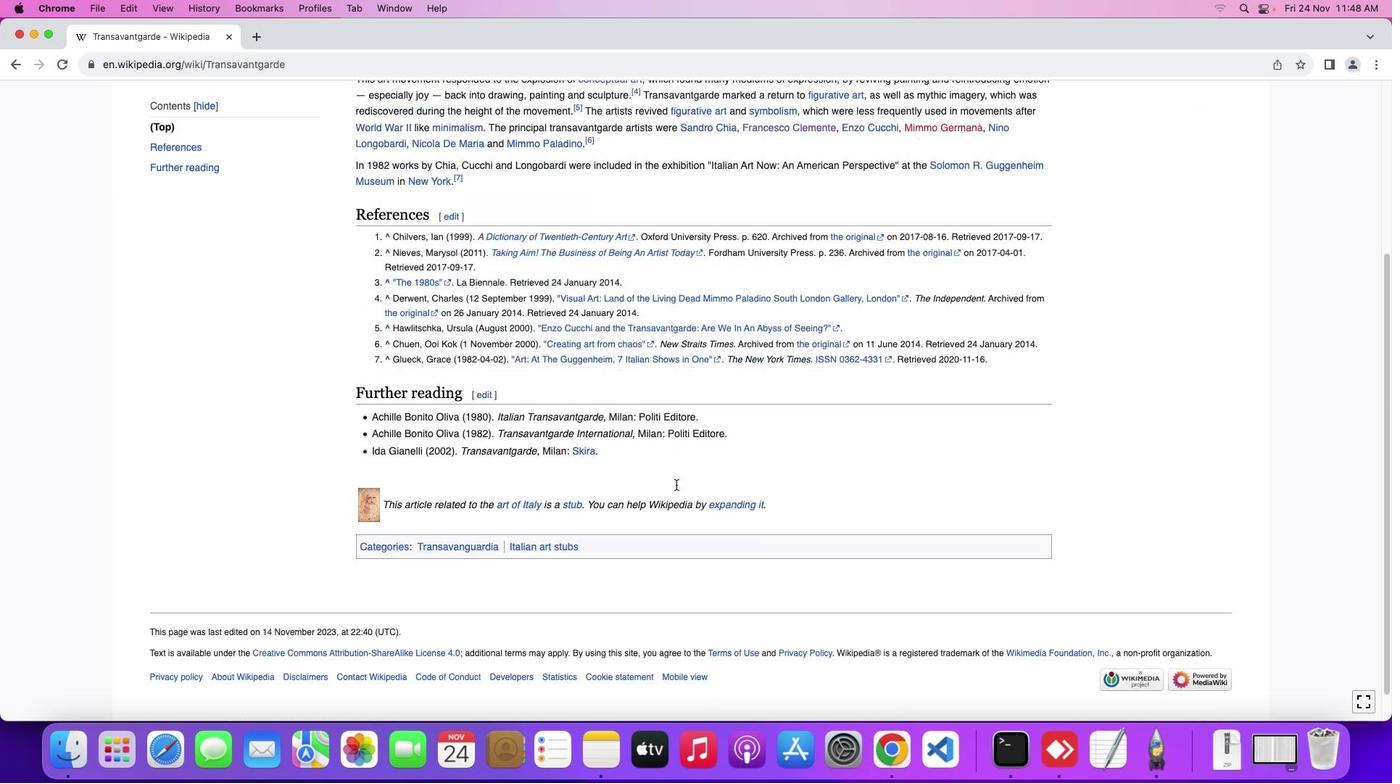 
Action: Mouse moved to (680, 459)
Screenshot: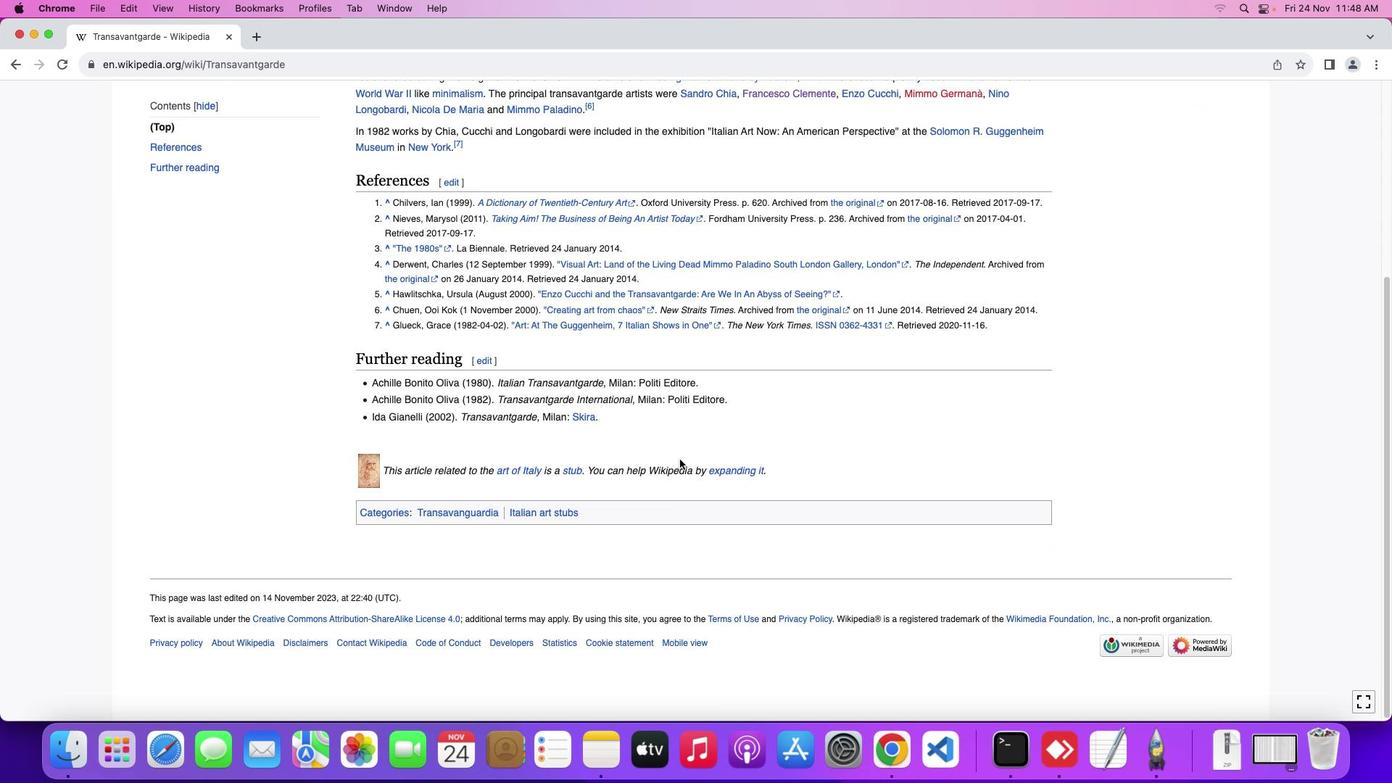
Action: Mouse scrolled (680, 459) with delta (0, 0)
Screenshot: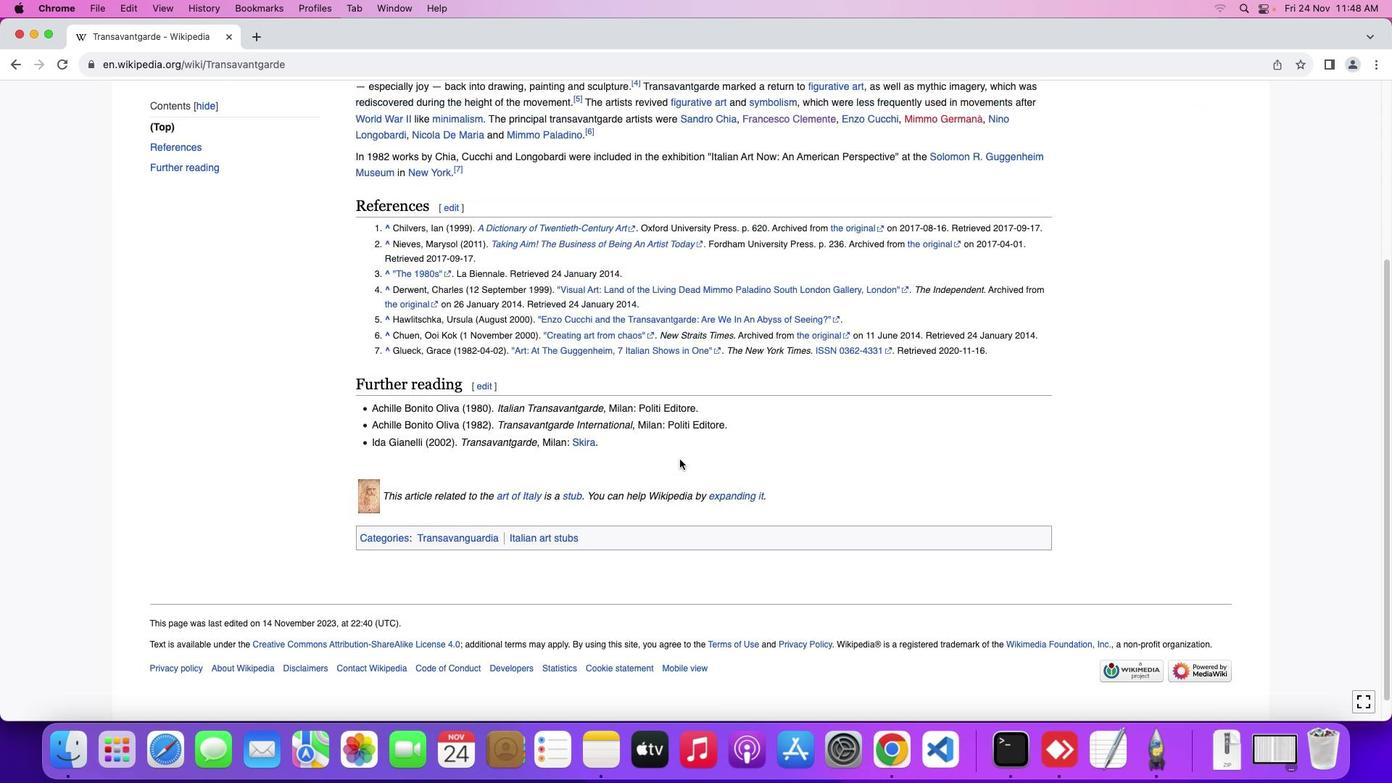 
Action: Mouse scrolled (680, 459) with delta (0, 0)
Screenshot: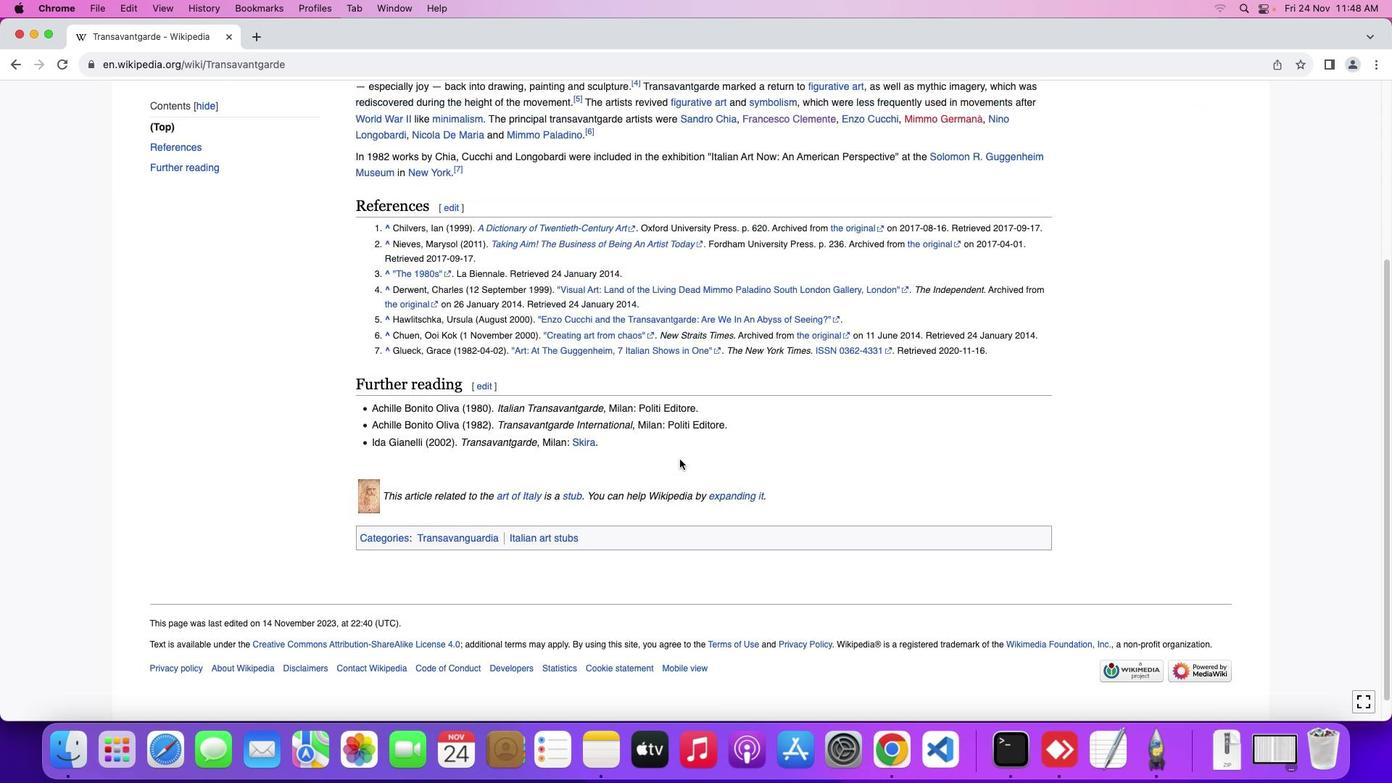 
Action: Mouse scrolled (680, 459) with delta (0, 2)
Screenshot: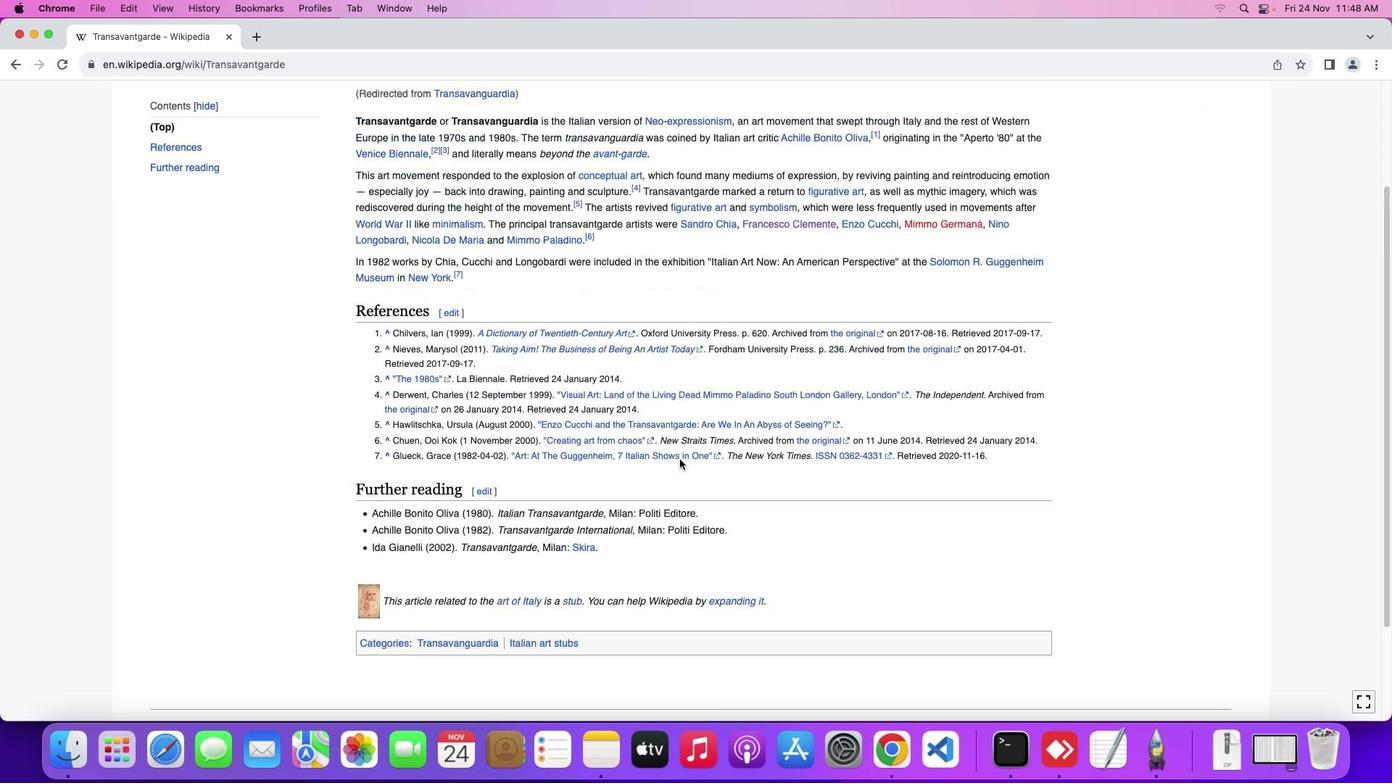 
Action: Mouse scrolled (680, 459) with delta (0, 2)
Screenshot: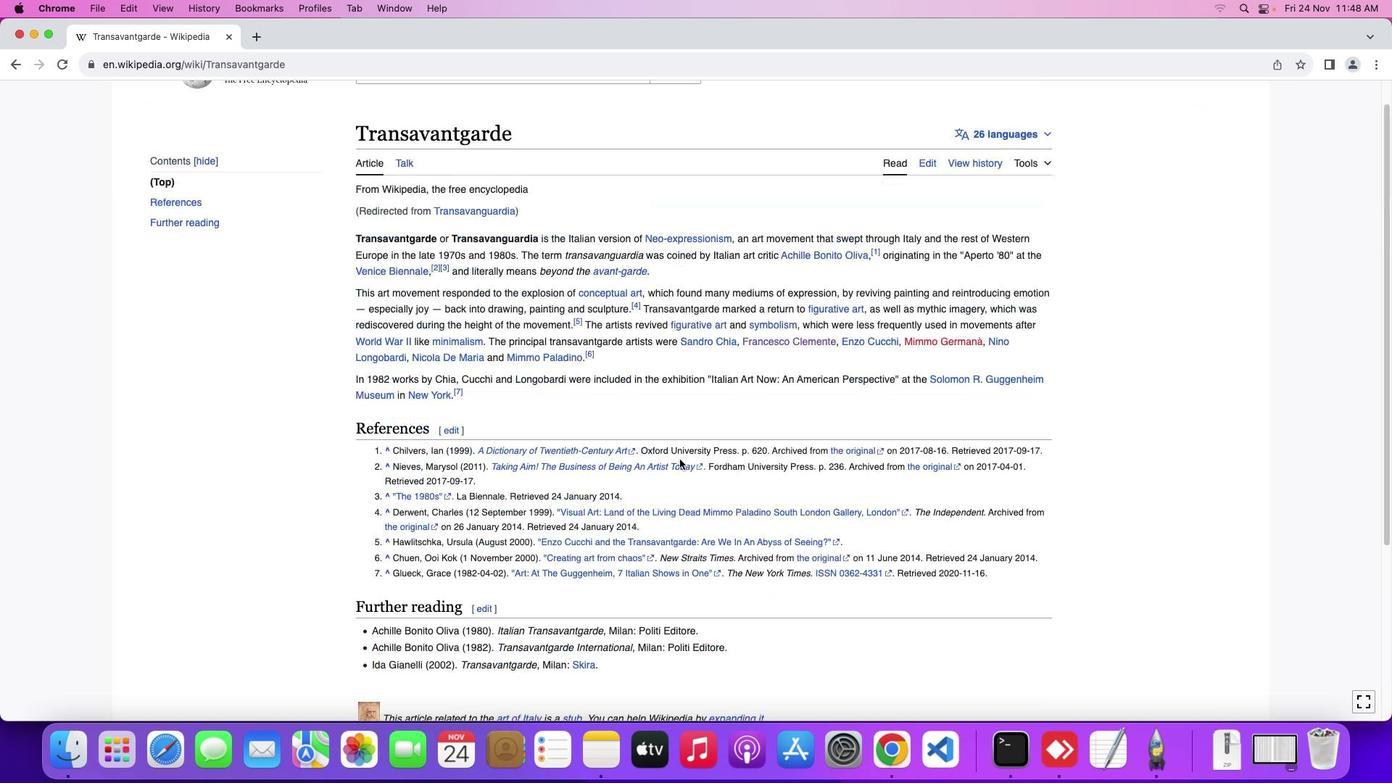 
Action: Mouse scrolled (680, 459) with delta (0, 0)
Screenshot: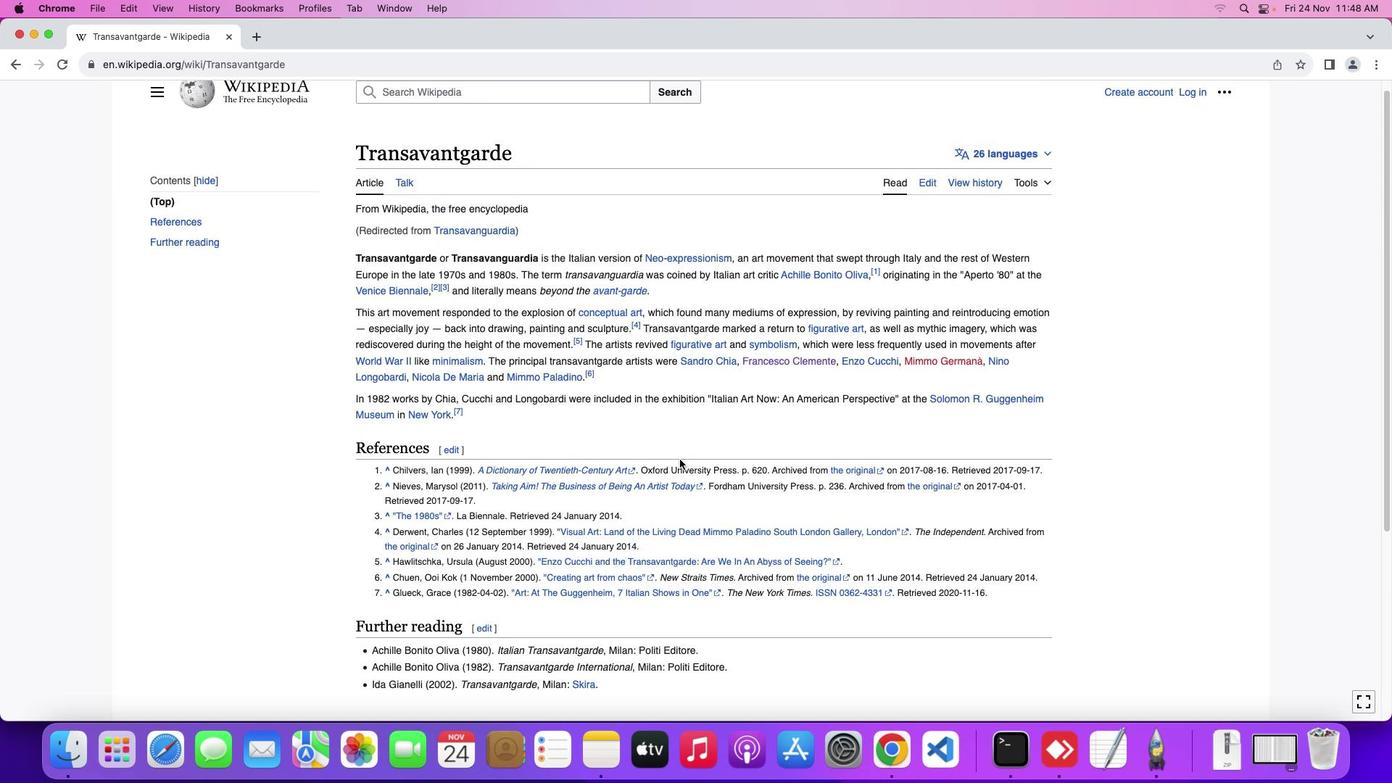 
Action: Mouse scrolled (680, 459) with delta (0, 0)
Screenshot: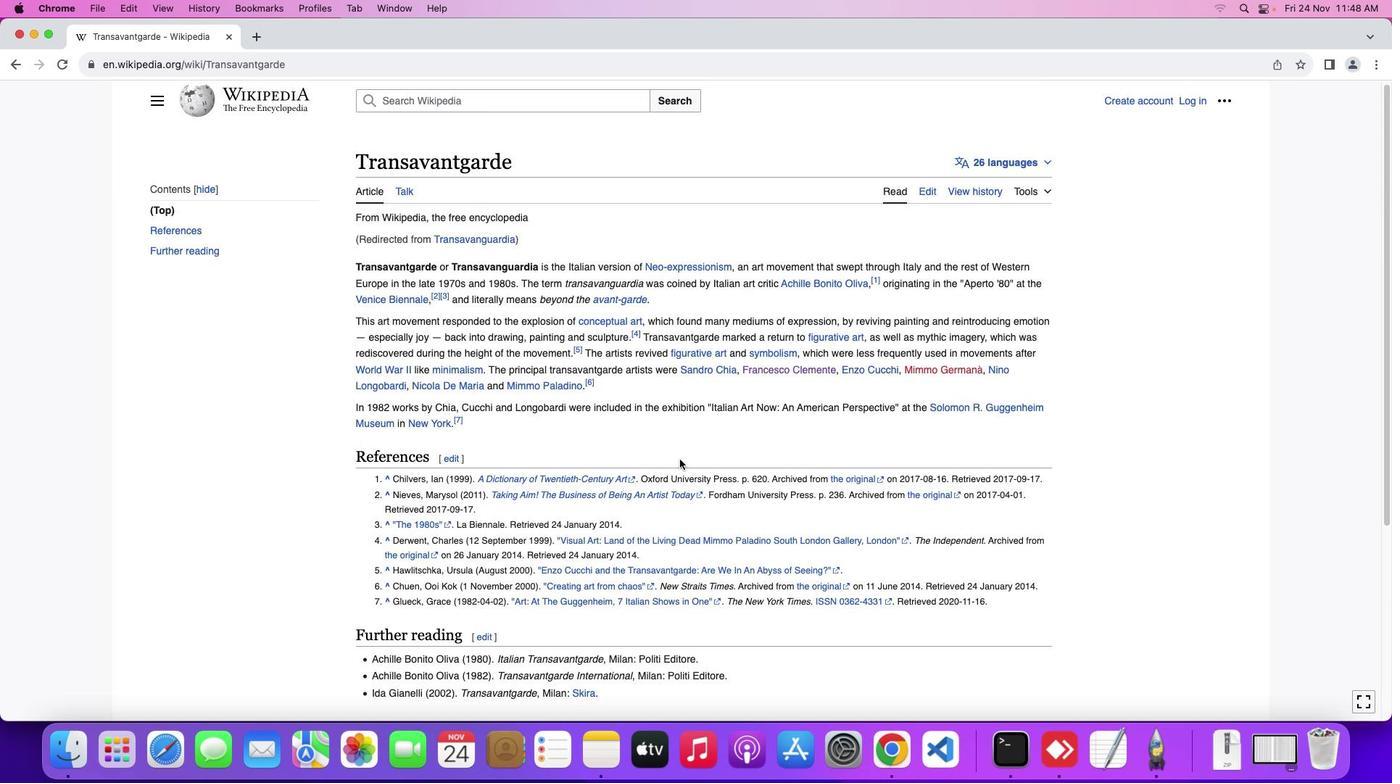 
Action: Mouse scrolled (680, 459) with delta (0, 0)
Screenshot: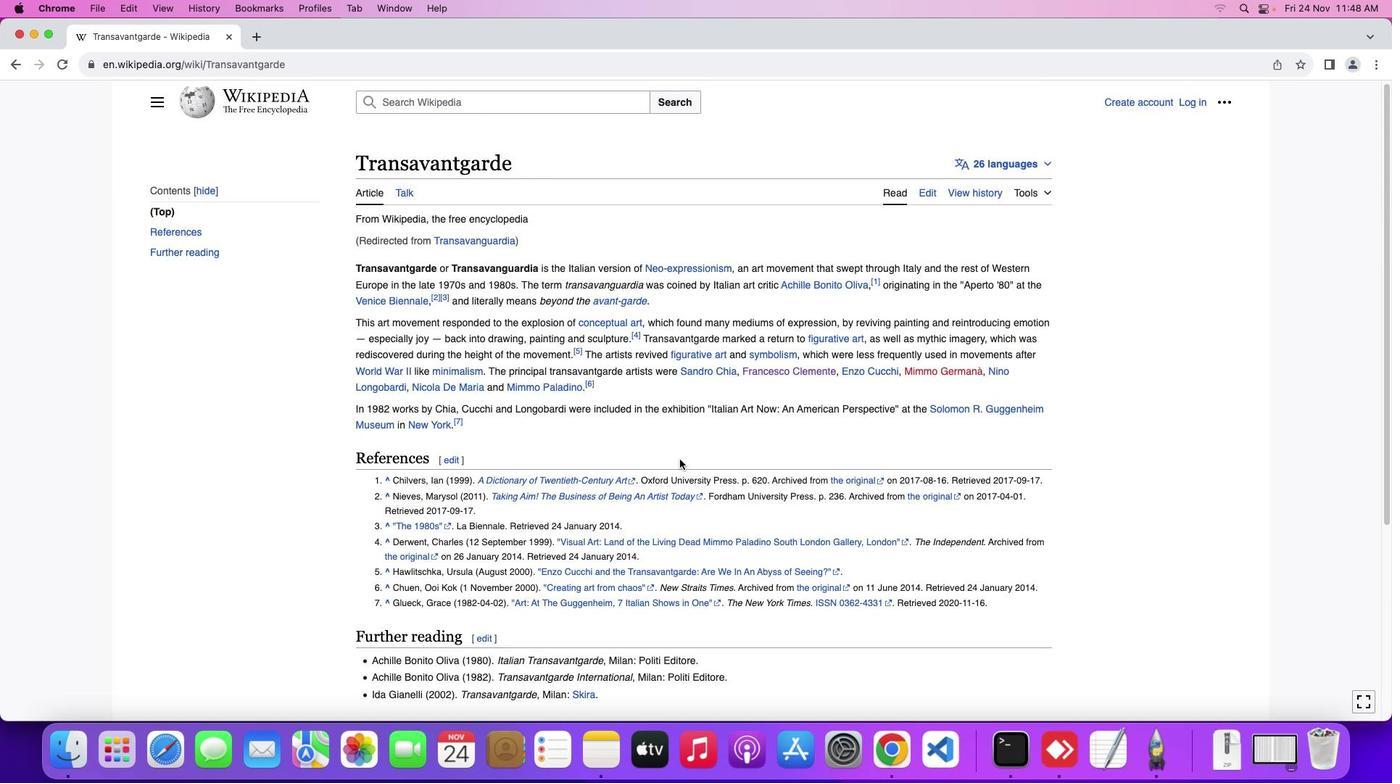 
Action: Mouse scrolled (680, 459) with delta (0, 2)
Screenshot: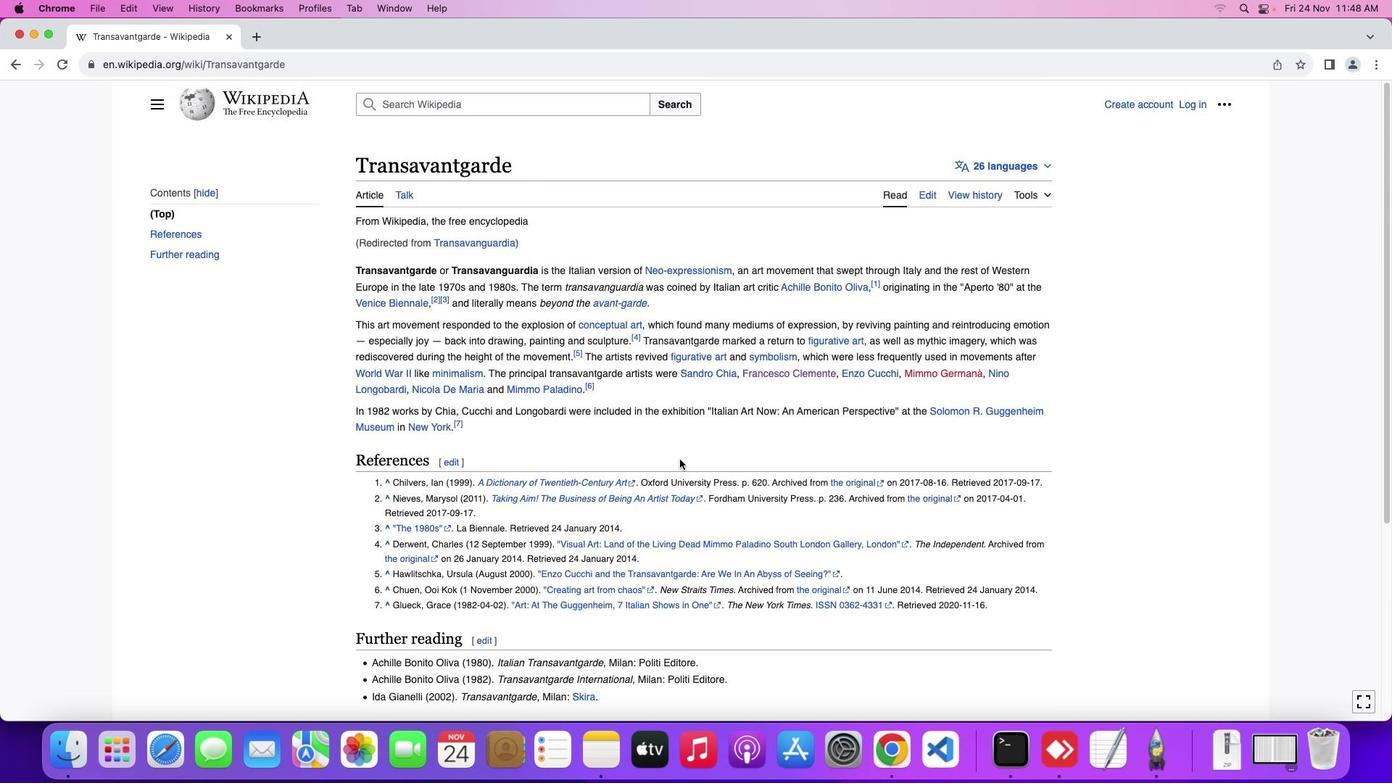 
Action: Mouse scrolled (680, 459) with delta (0, 0)
Screenshot: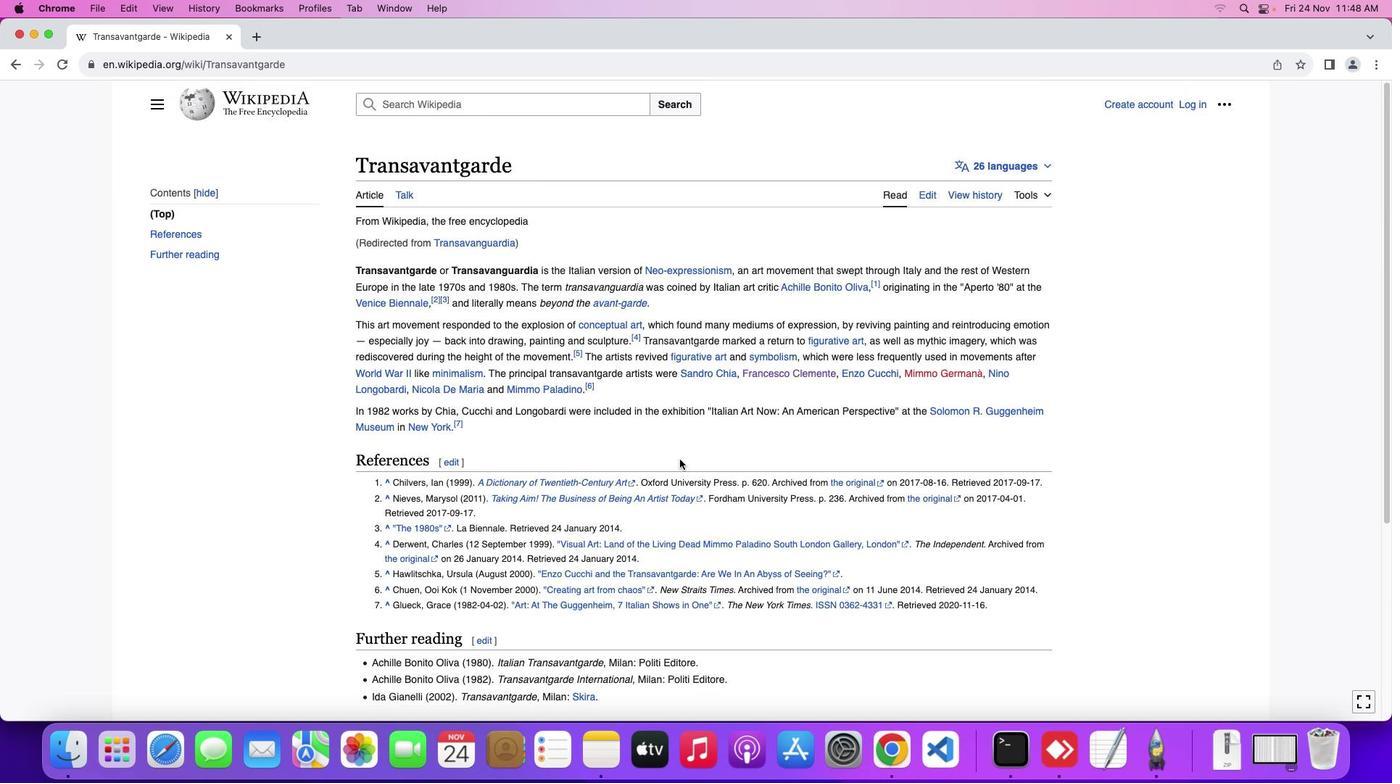 
Action: Mouse scrolled (680, 459) with delta (0, 0)
Screenshot: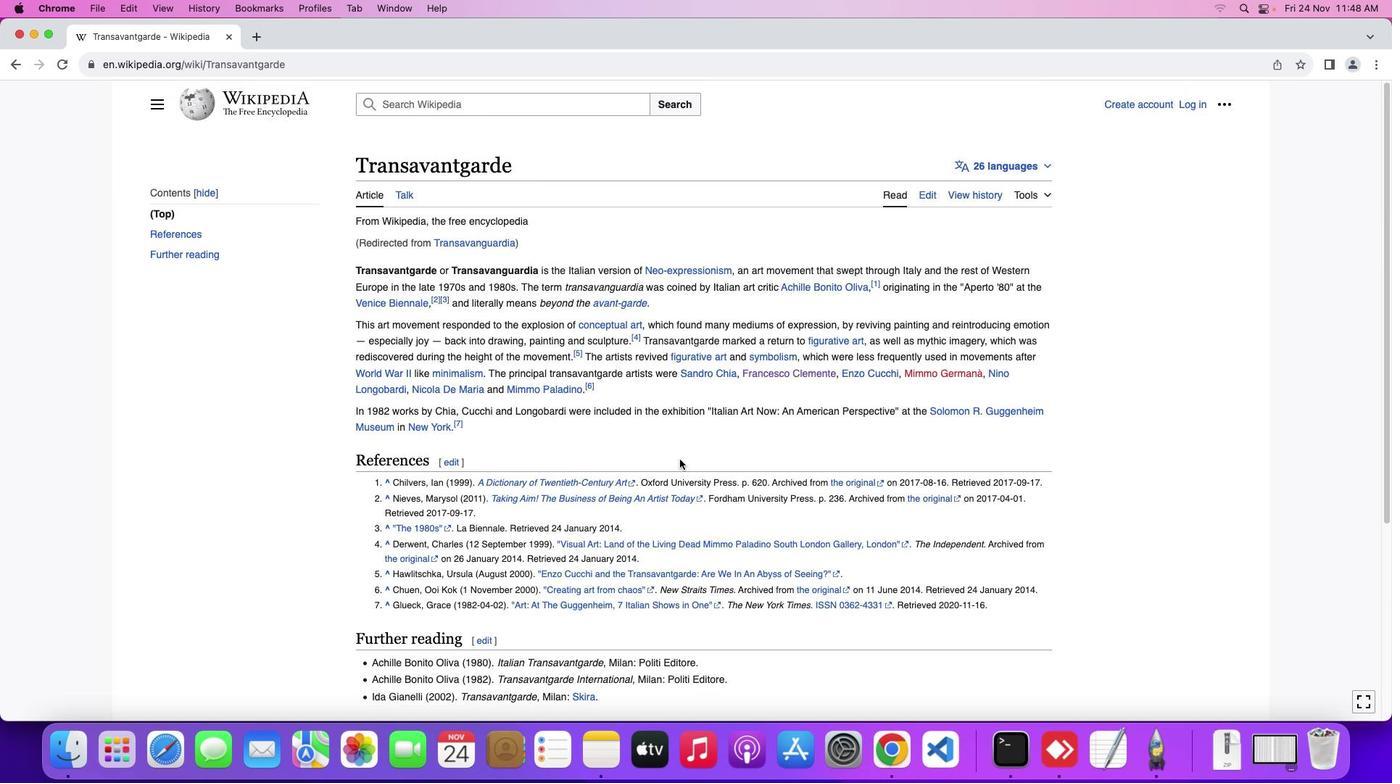 
Action: Mouse moved to (34, 35)
Screenshot: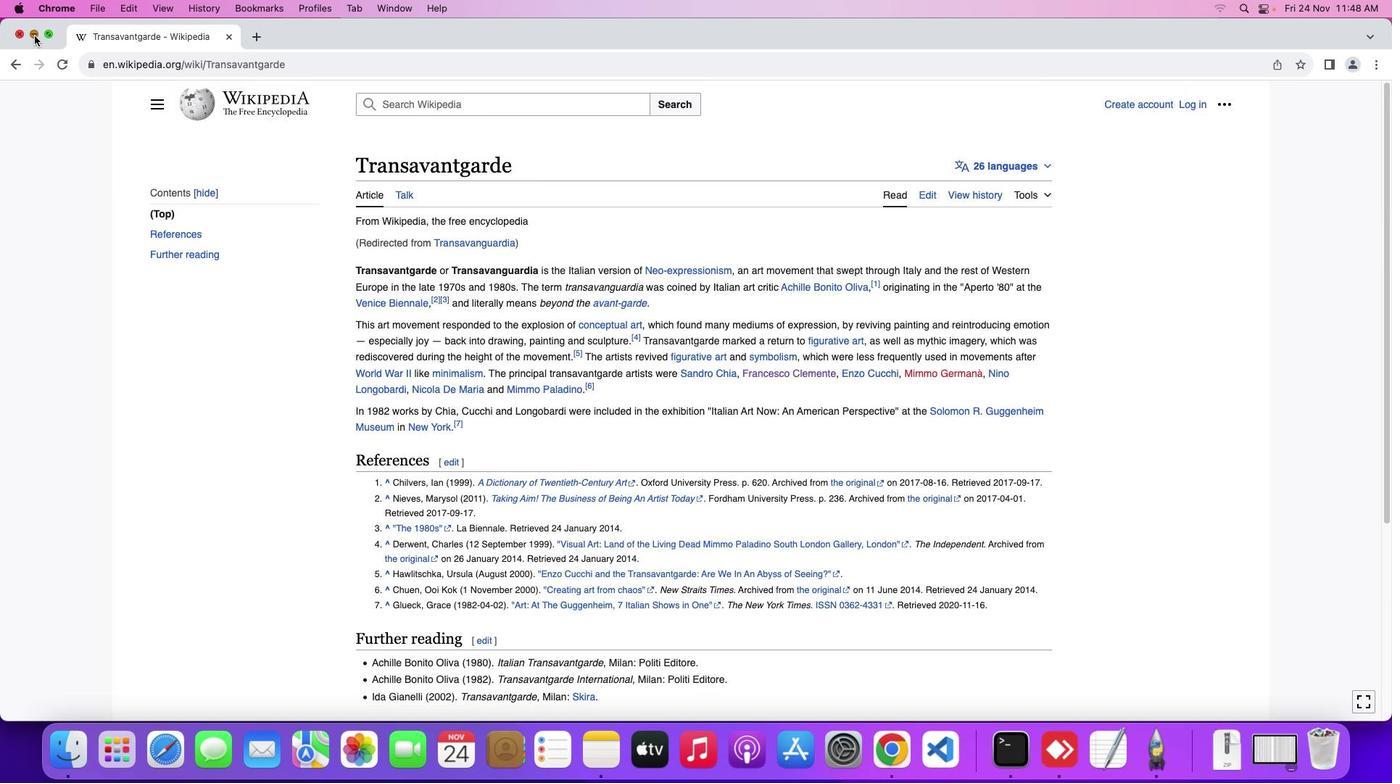 
Action: Mouse pressed left at (34, 35)
Screenshot: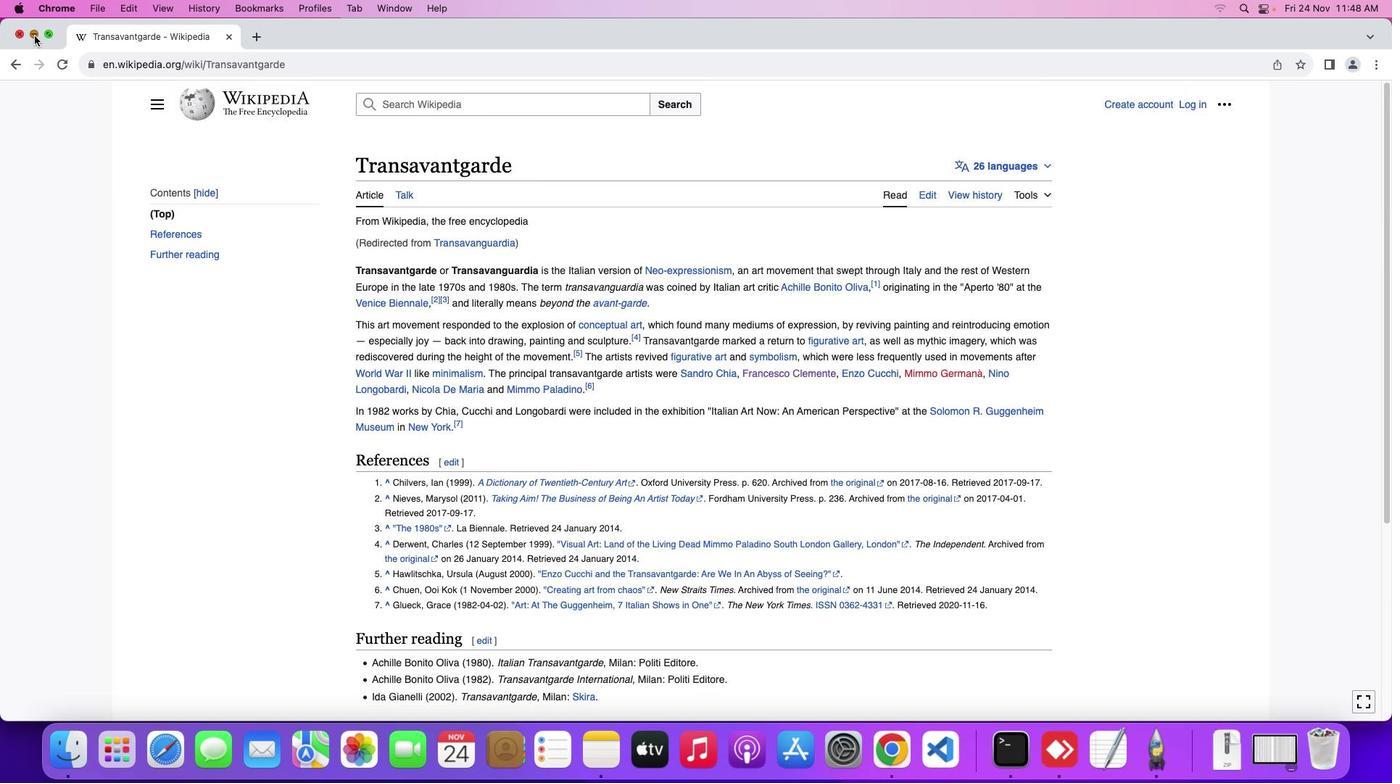 
Action: Mouse moved to (84, 129)
Screenshot: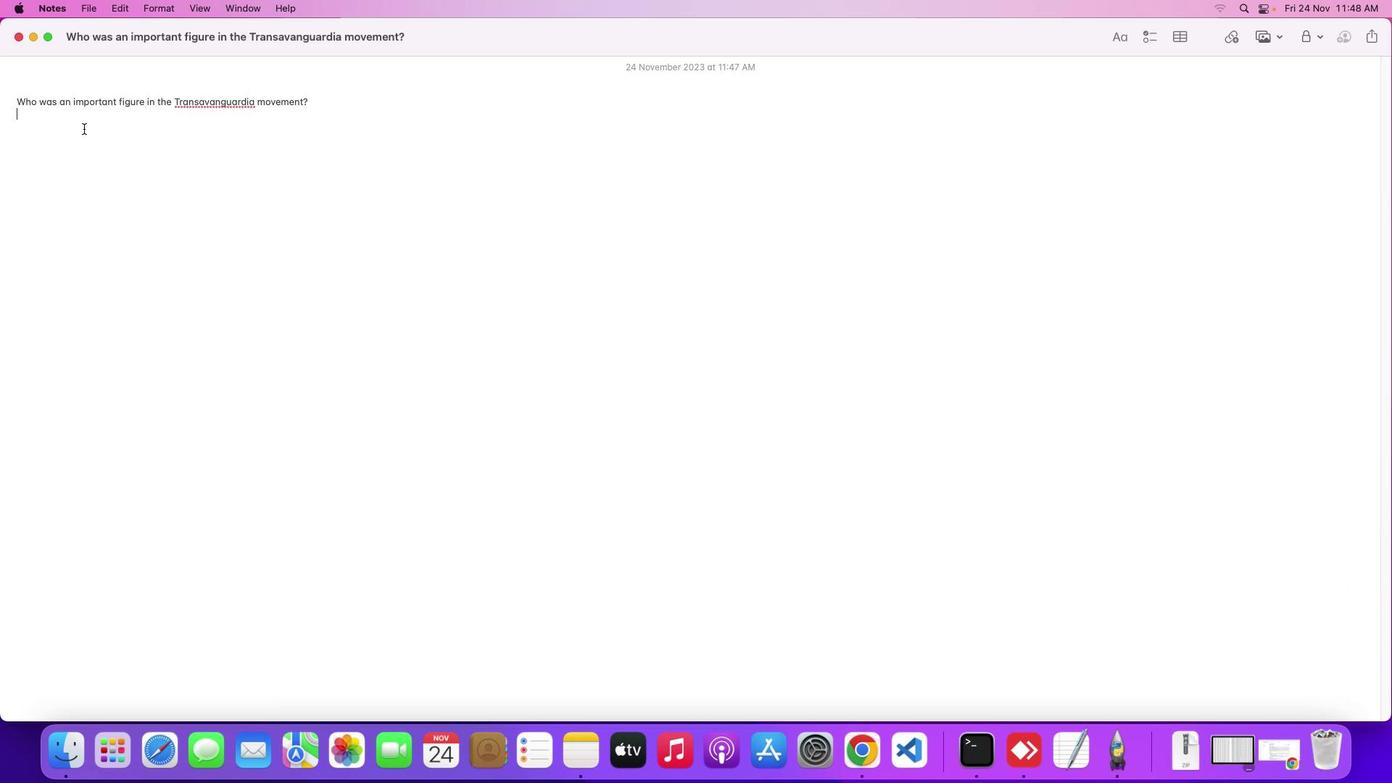
Action: Mouse pressed left at (84, 129)
Screenshot: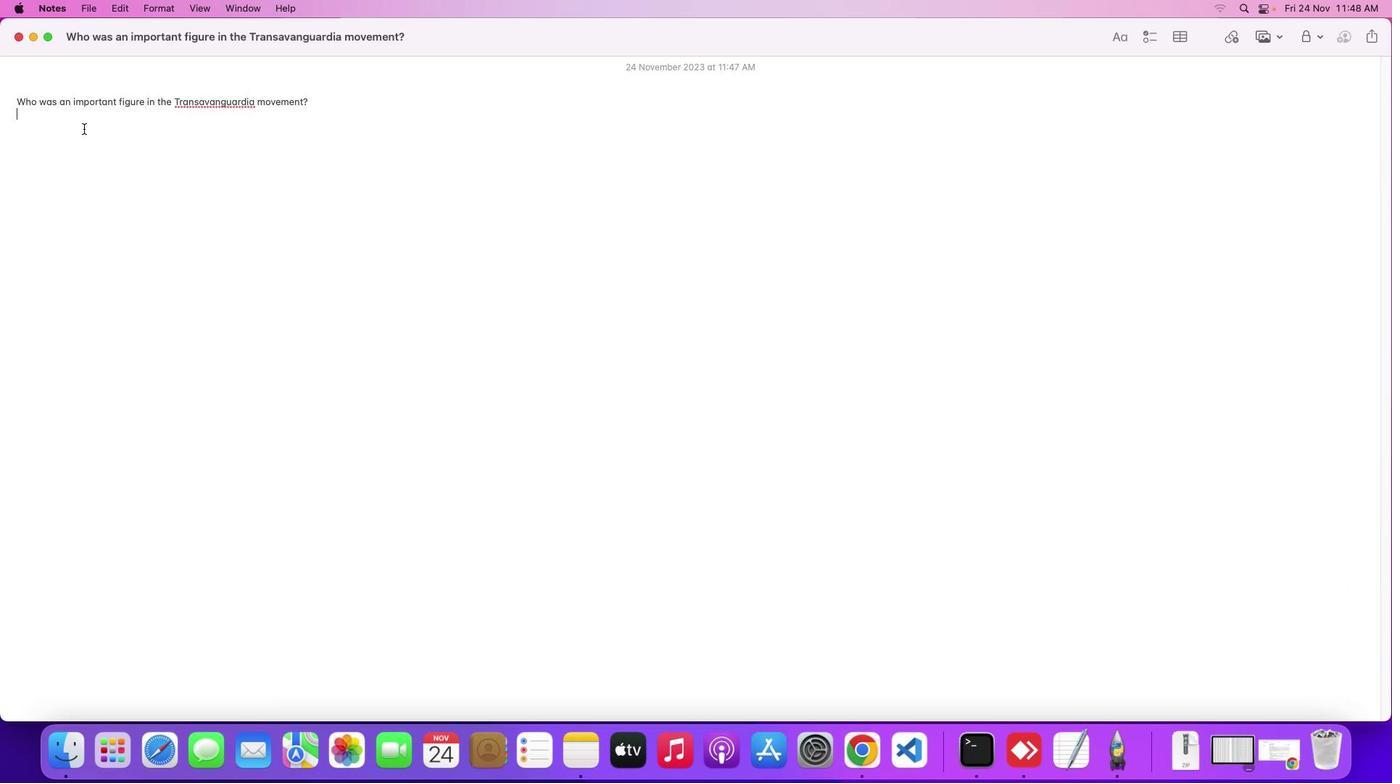 
Action: Mouse moved to (83, 127)
Screenshot: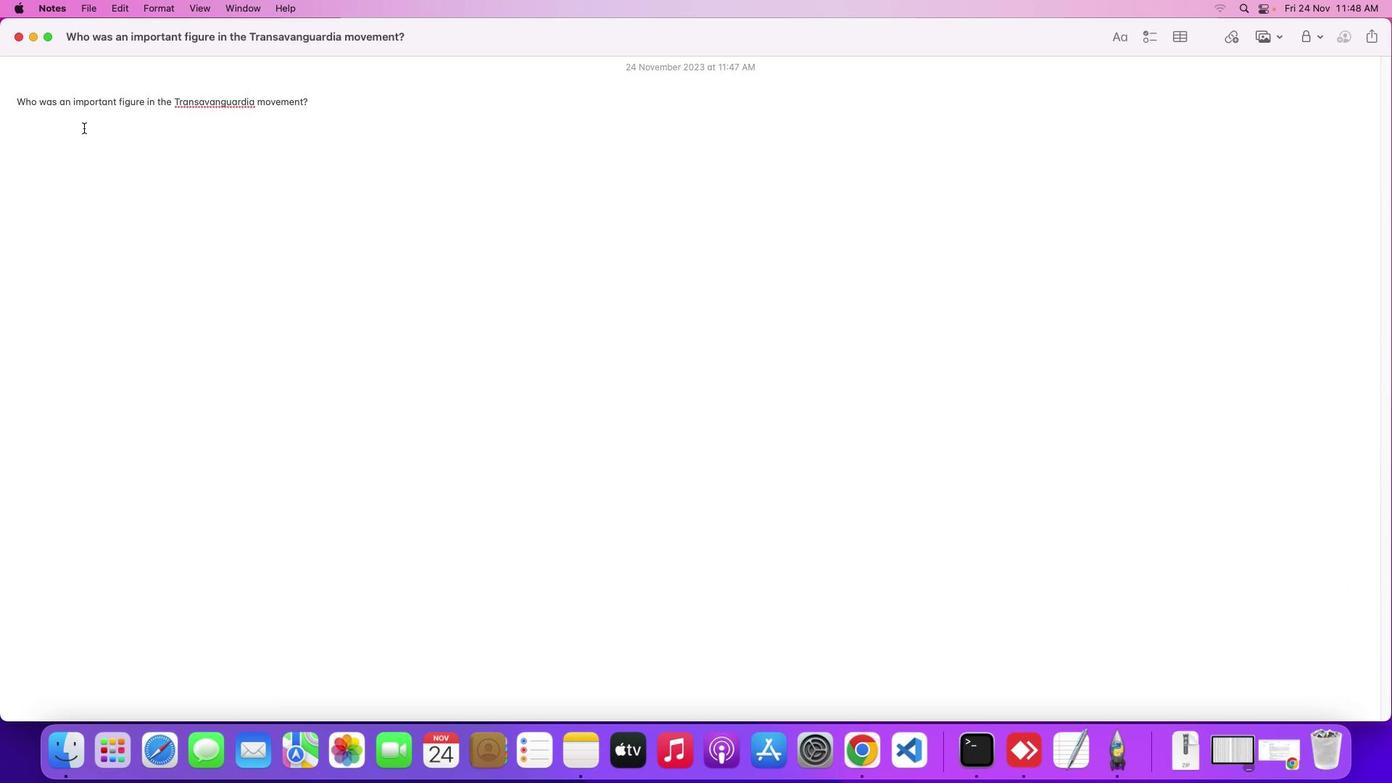 
Action: Key pressed Key.shift
Screenshot: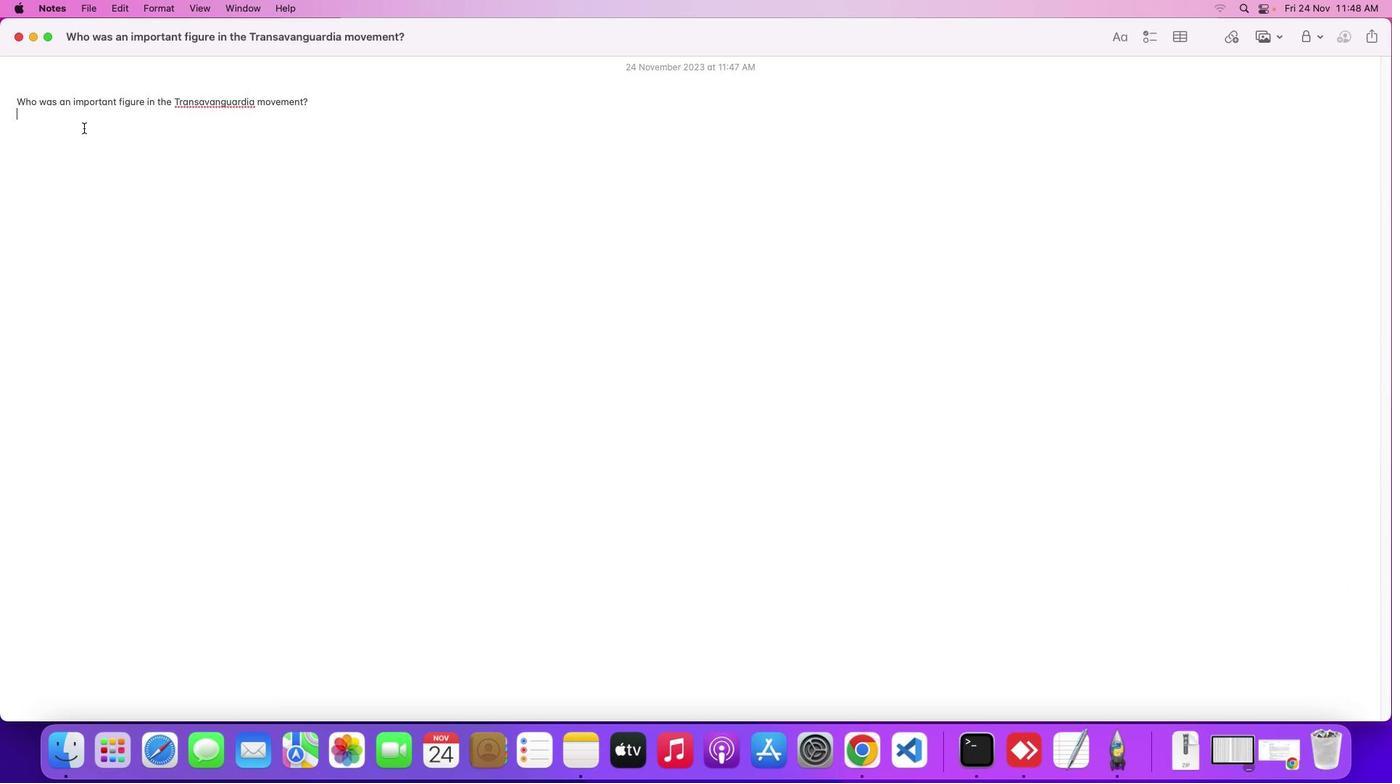 
Action: Mouse moved to (84, 127)
Screenshot: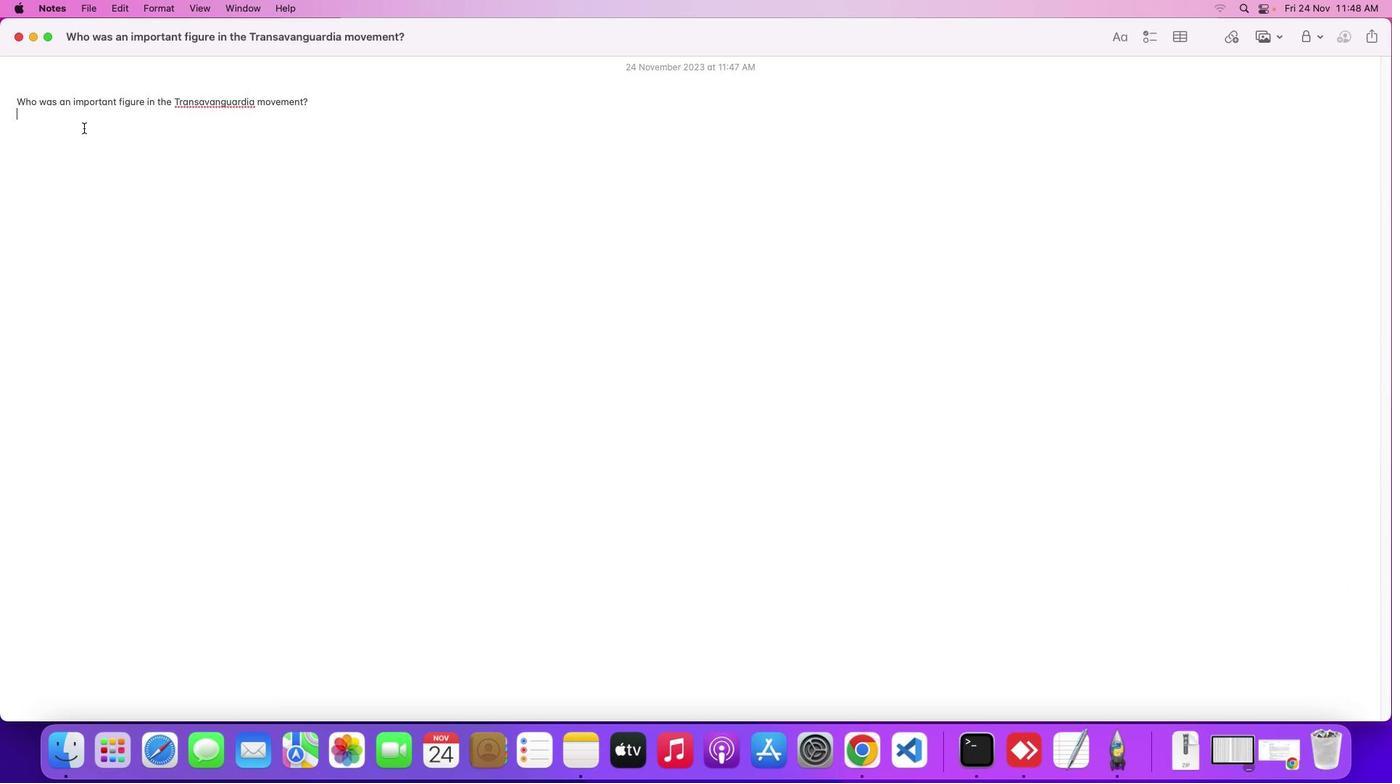 
Action: Key pressed 'F''r''a''n''c''e''s''c''o'Key.spaceKey.shift'C''l''e''m''e''n''t''e'Key.space'w''a''s'Key.space'a''n'Key.space'i''m''p''o''r''t''a''n''t'Key.space'f''i''g''u''r''e'Key.space'i''n'Key.space't''h''e'Key.spaceKey.shift'T''a''r'Key.backspaceKey.backspace'r''a''n''s''a''v''a''n''g''u''a''r''d''i''a'Key.space'm''o''v''e''m''e''n''t''.'
Screenshot: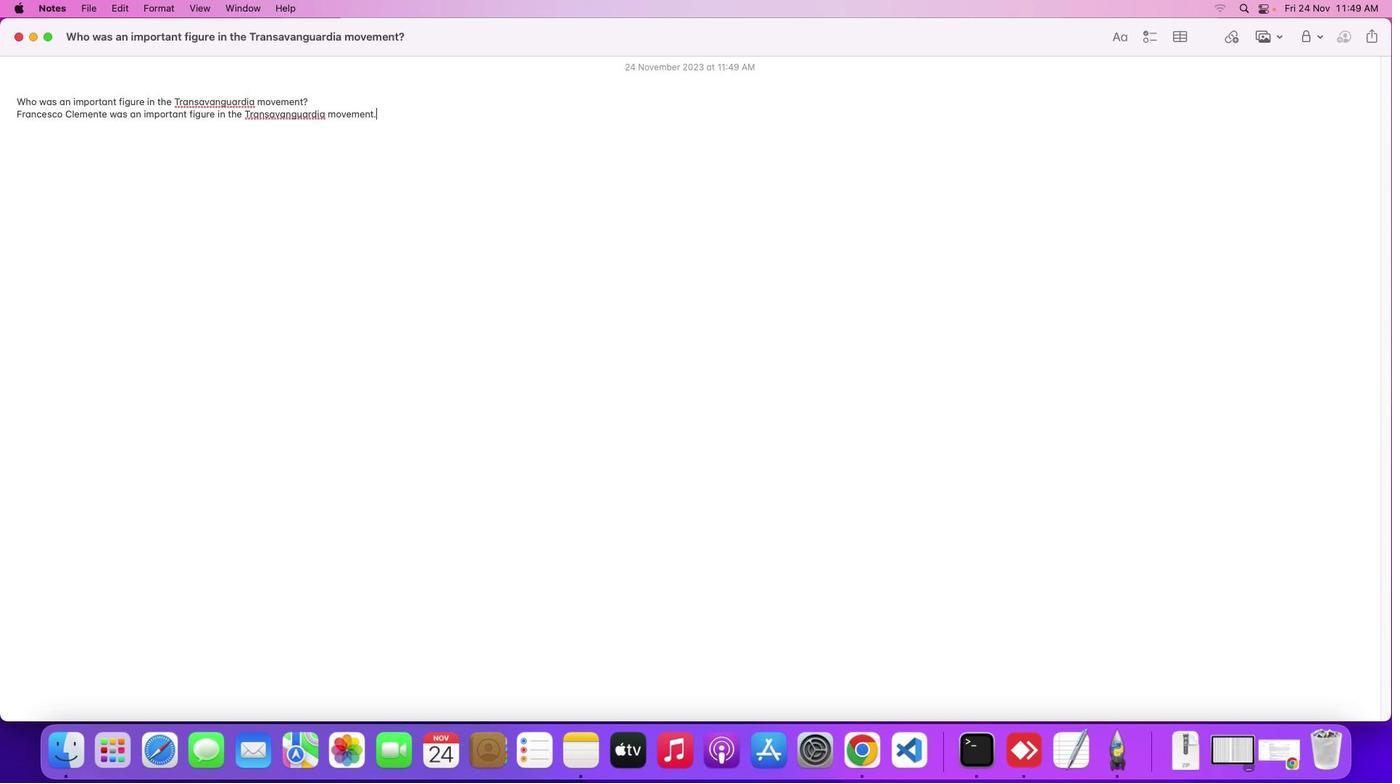 
